 Task: Plan a weekend trip from Phoenix to the Grand Canyon.
Action: Mouse moved to (66, 32)
Screenshot: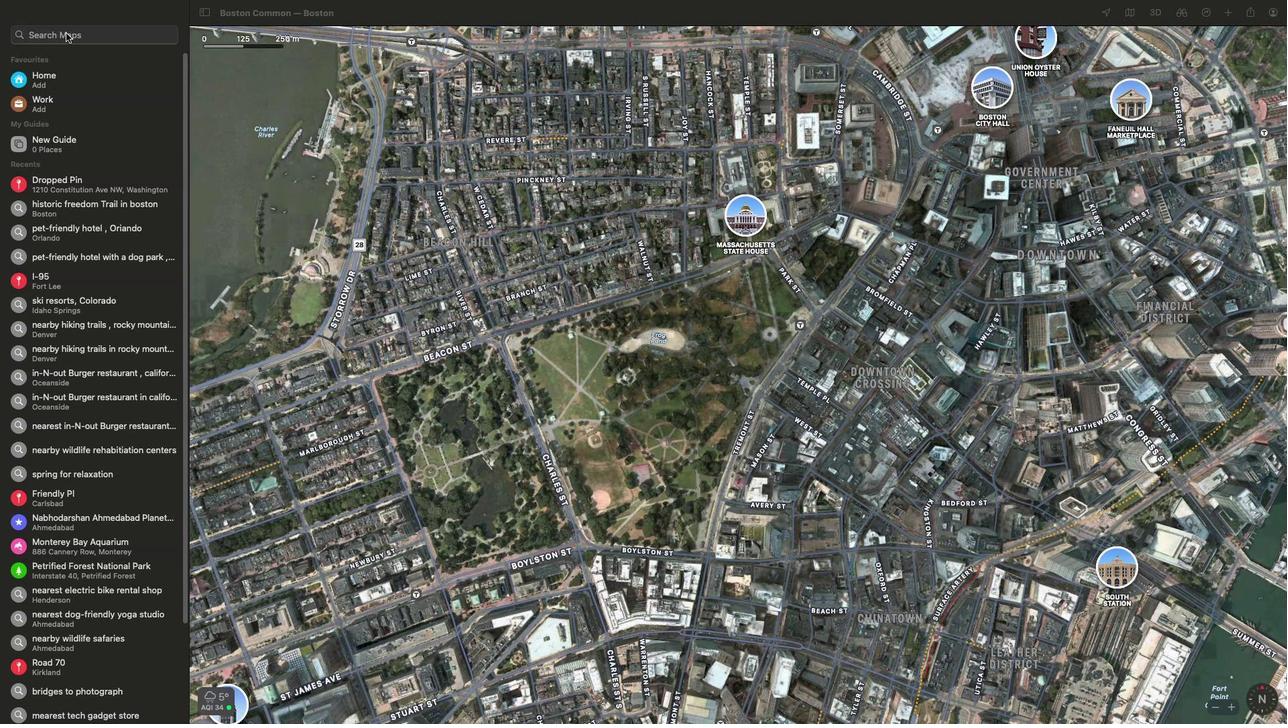 
Action: Mouse pressed left at (66, 32)
Screenshot: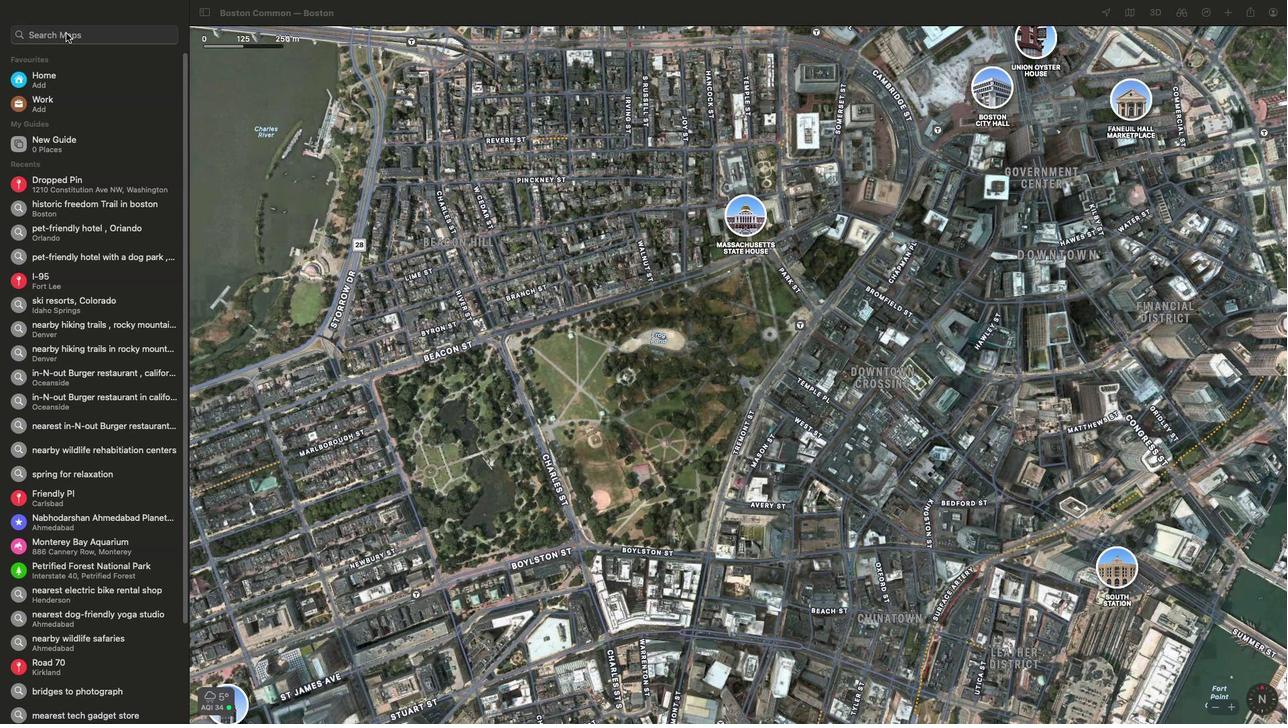 
Action: Key pressed 'g''r''a''n''d'Key.spaceKey.backspaceKey.backspaceKey.backspaceKey.backspaceKey.backspaceKey.backspaceKey.backspace
Screenshot: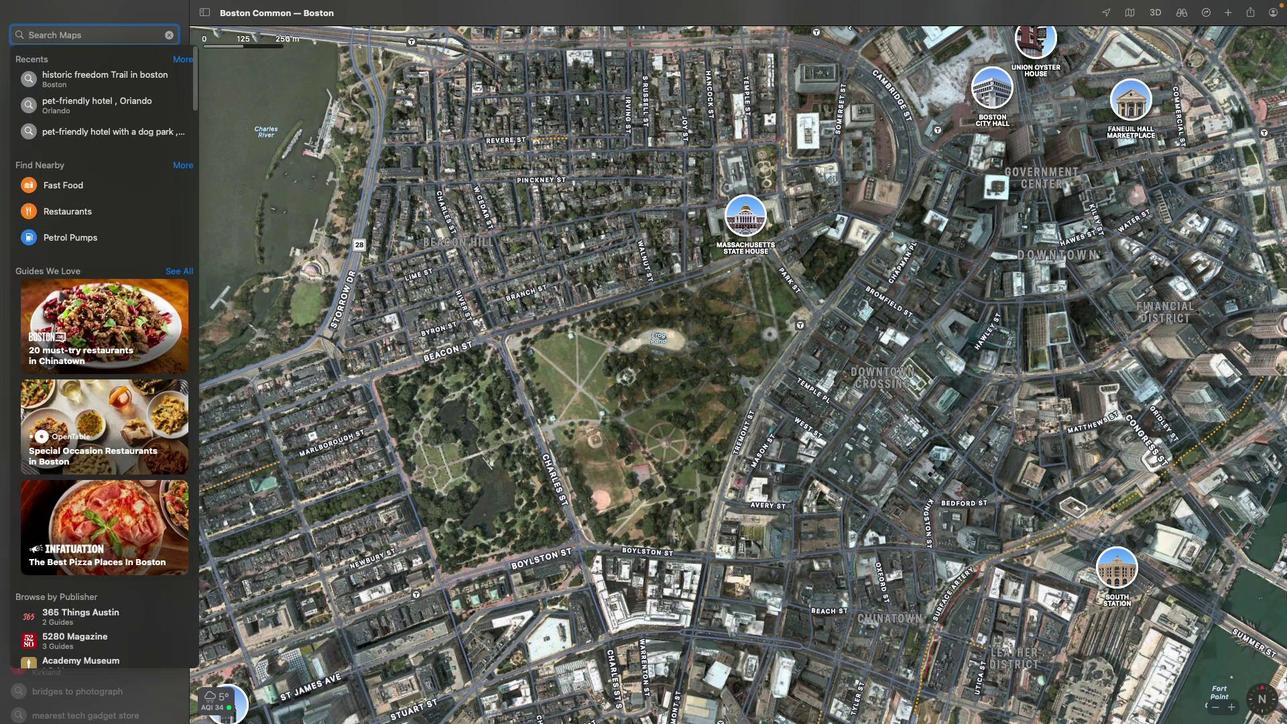 
Action: Mouse moved to (1212, 15)
Screenshot: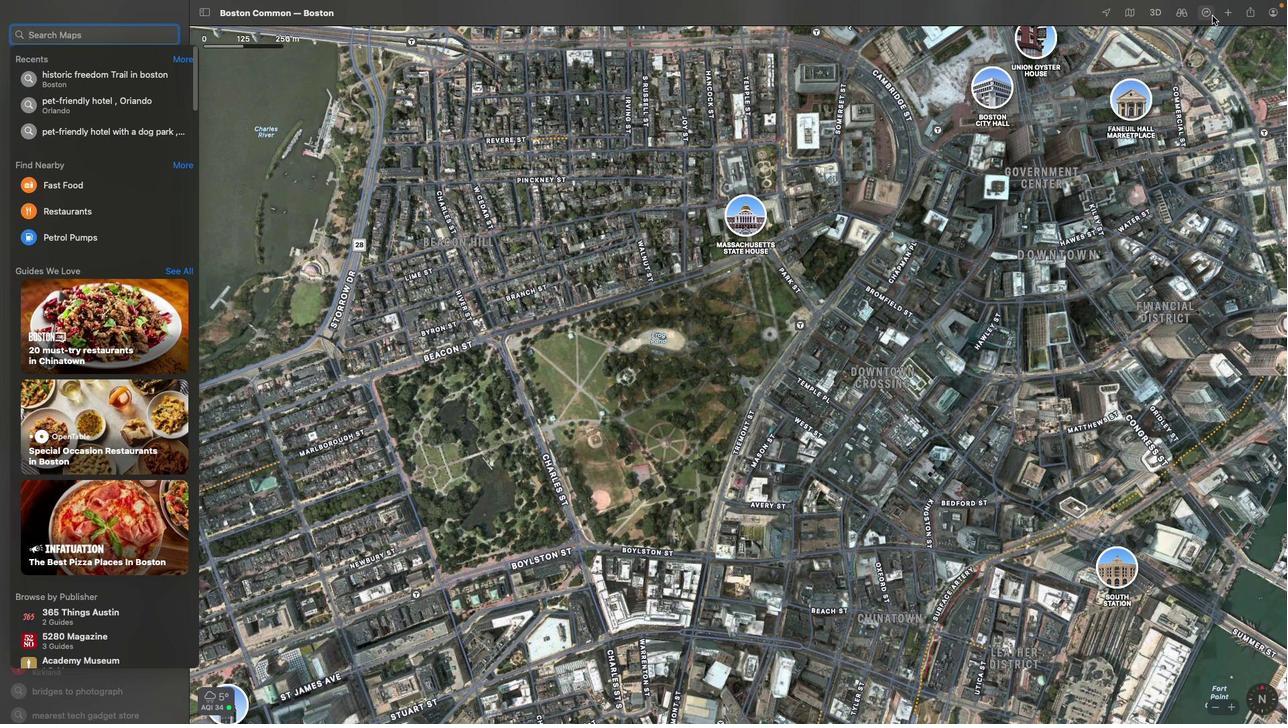 
Action: Mouse pressed left at (1212, 15)
Screenshot: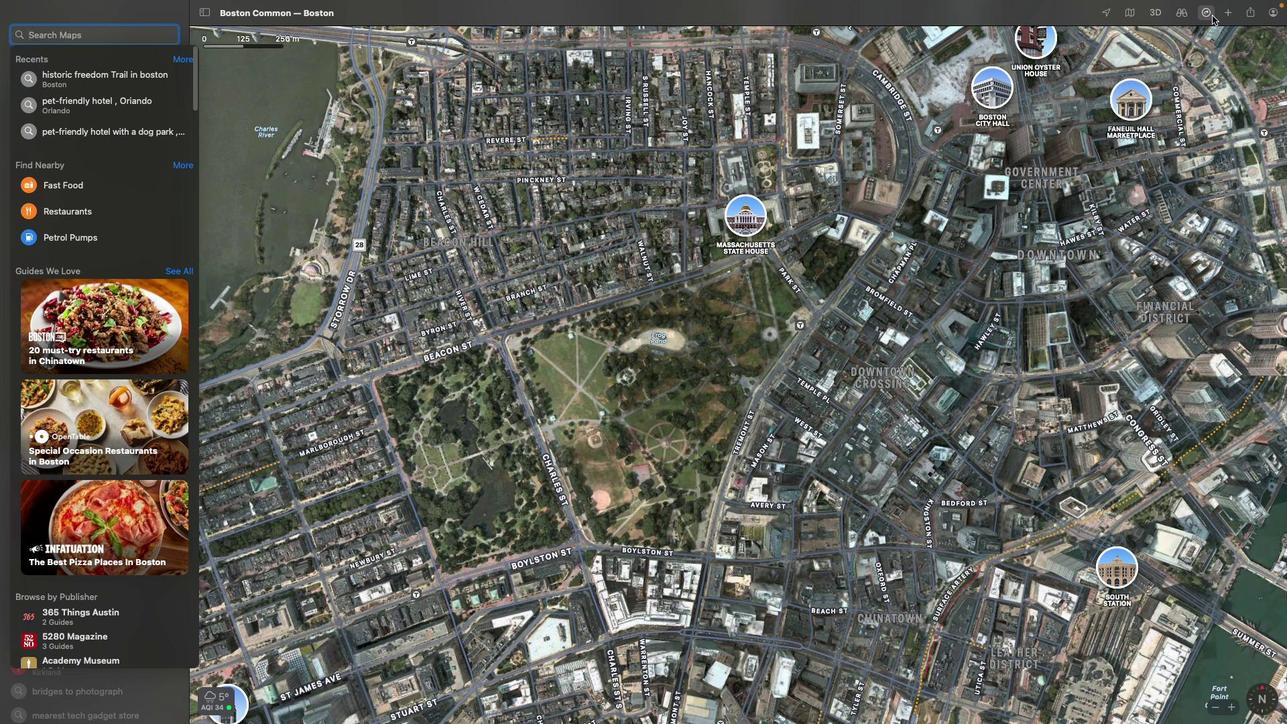
Action: Mouse moved to (1238, 85)
Screenshot: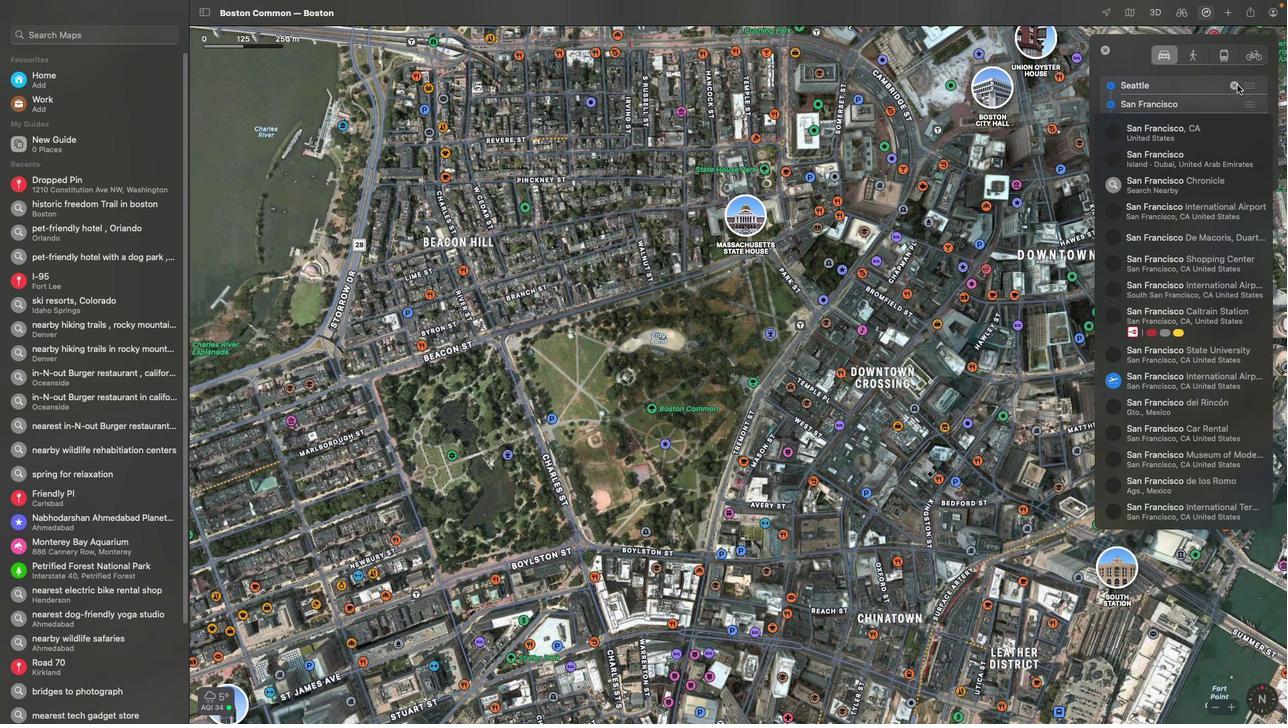 
Action: Mouse pressed left at (1238, 85)
Screenshot: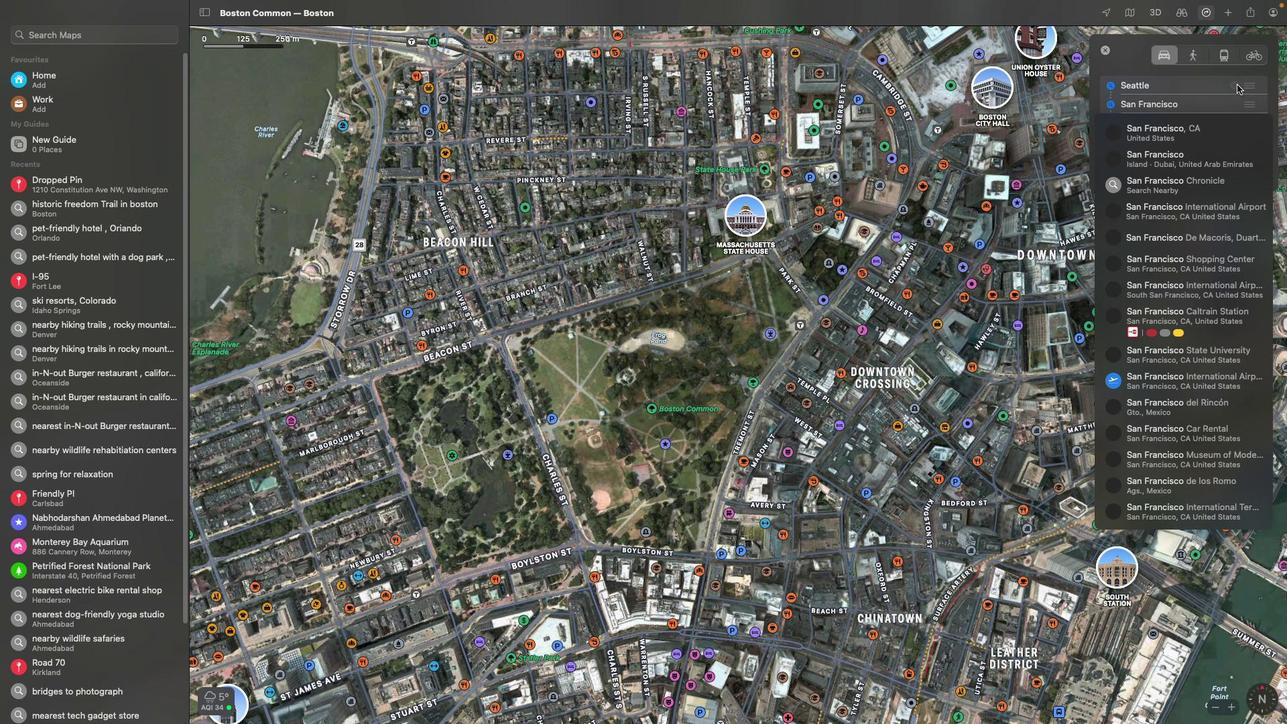 
Action: Mouse moved to (1197, 80)
Screenshot: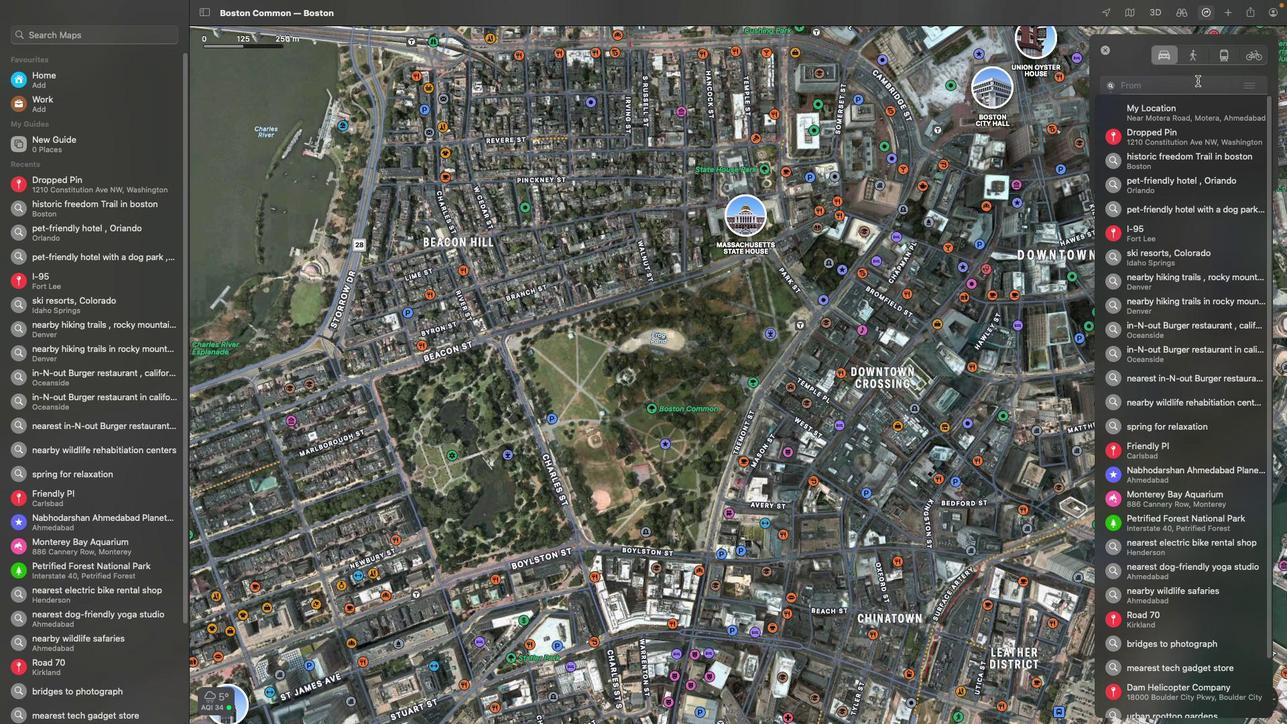 
Action: Mouse pressed left at (1197, 80)
Screenshot: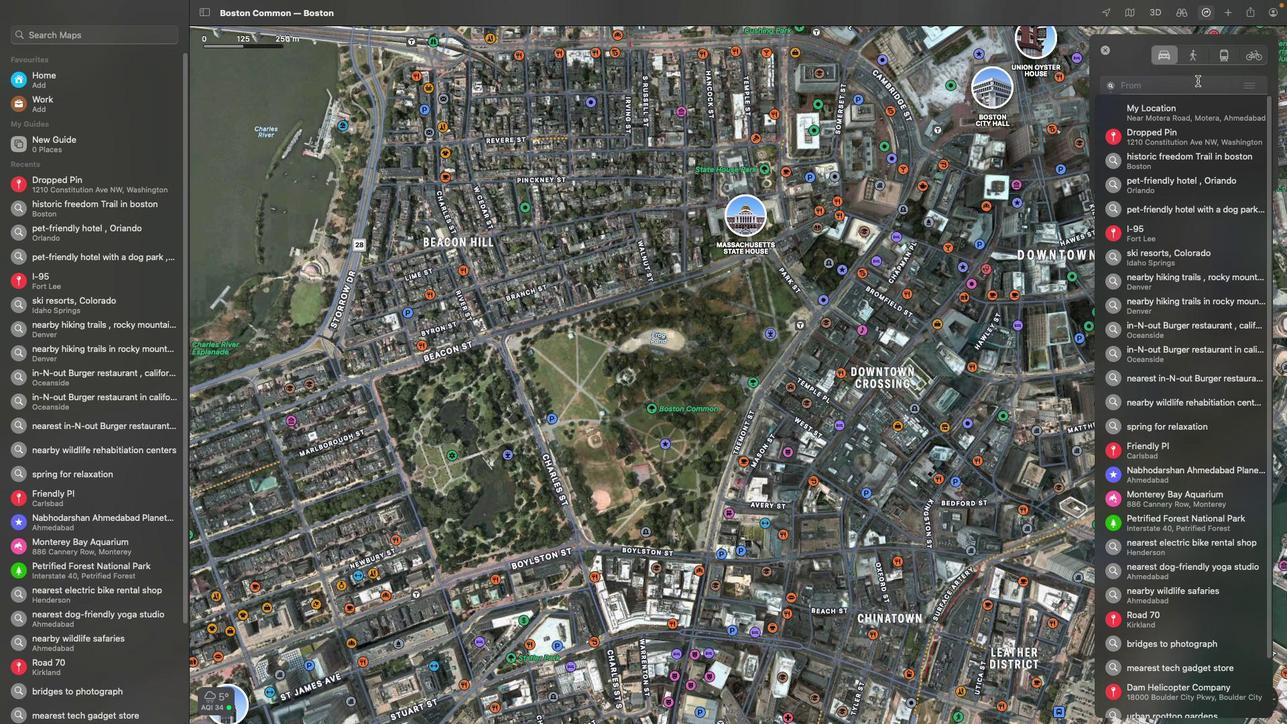 
Action: Mouse moved to (1177, 85)
Screenshot: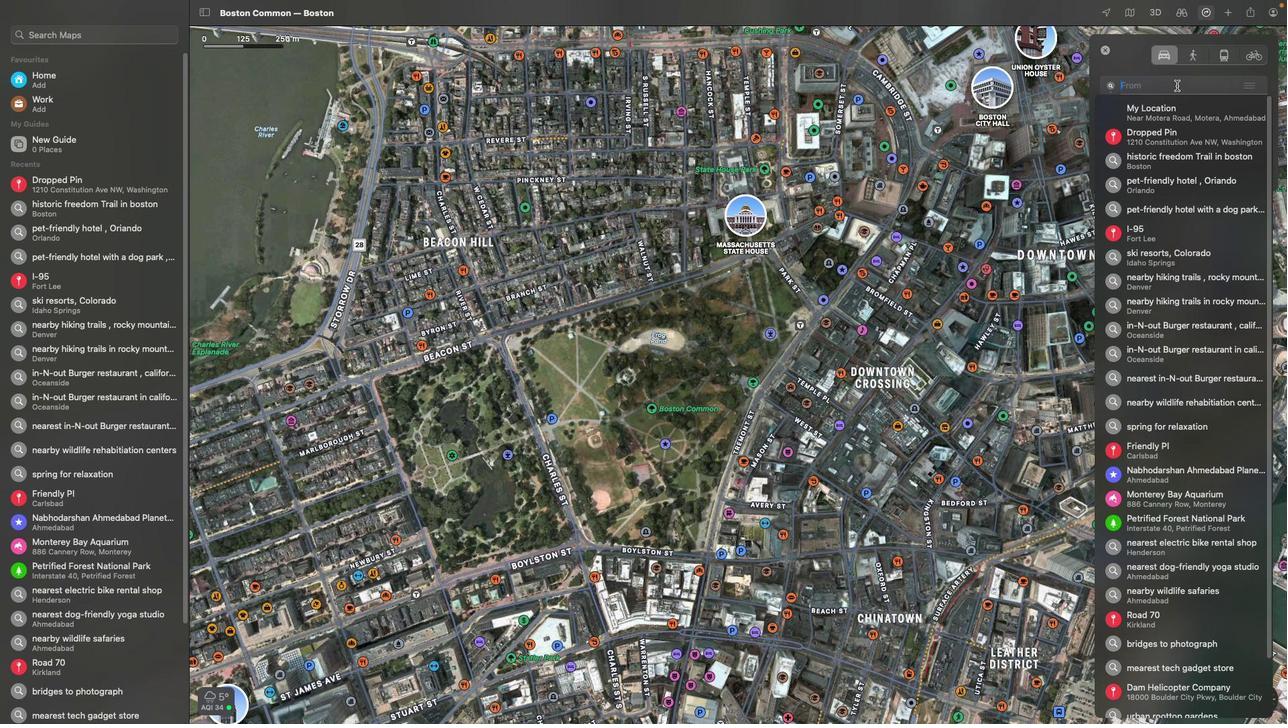 
Action: Key pressed Key.shift'P''h''o''e''n''i''x'Key.enter
Screenshot: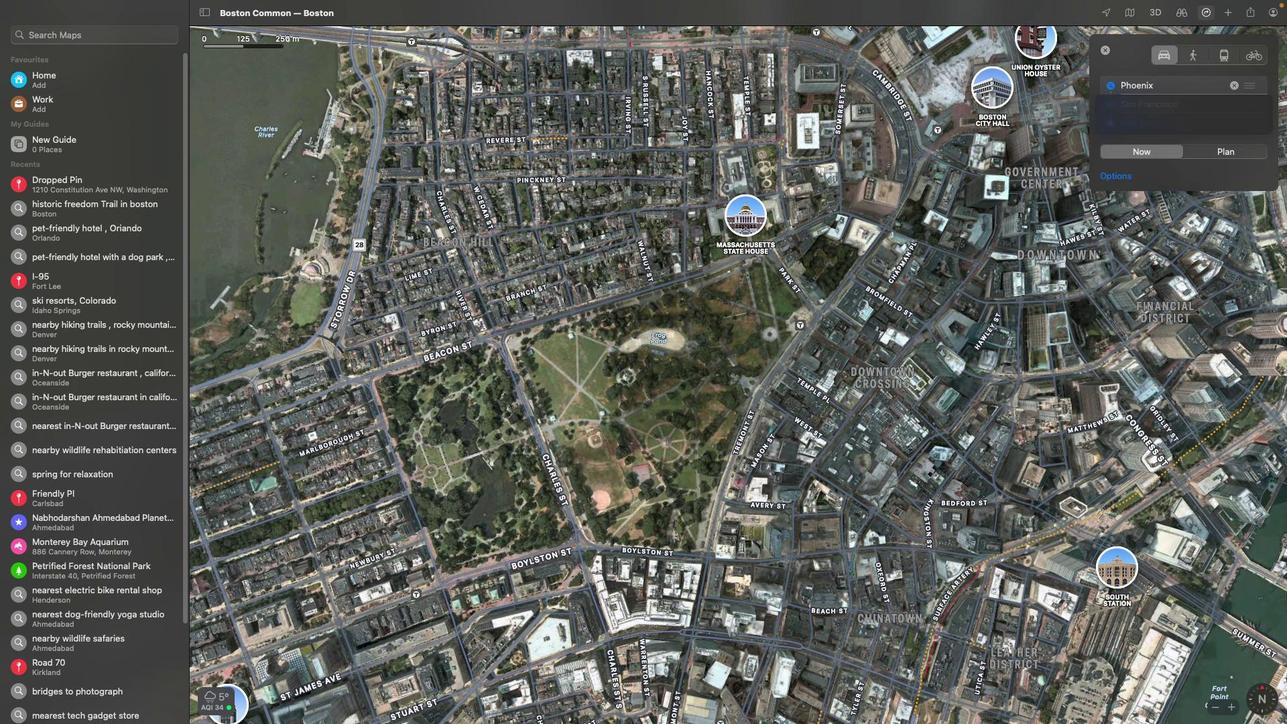 
Action: Mouse moved to (1234, 105)
Screenshot: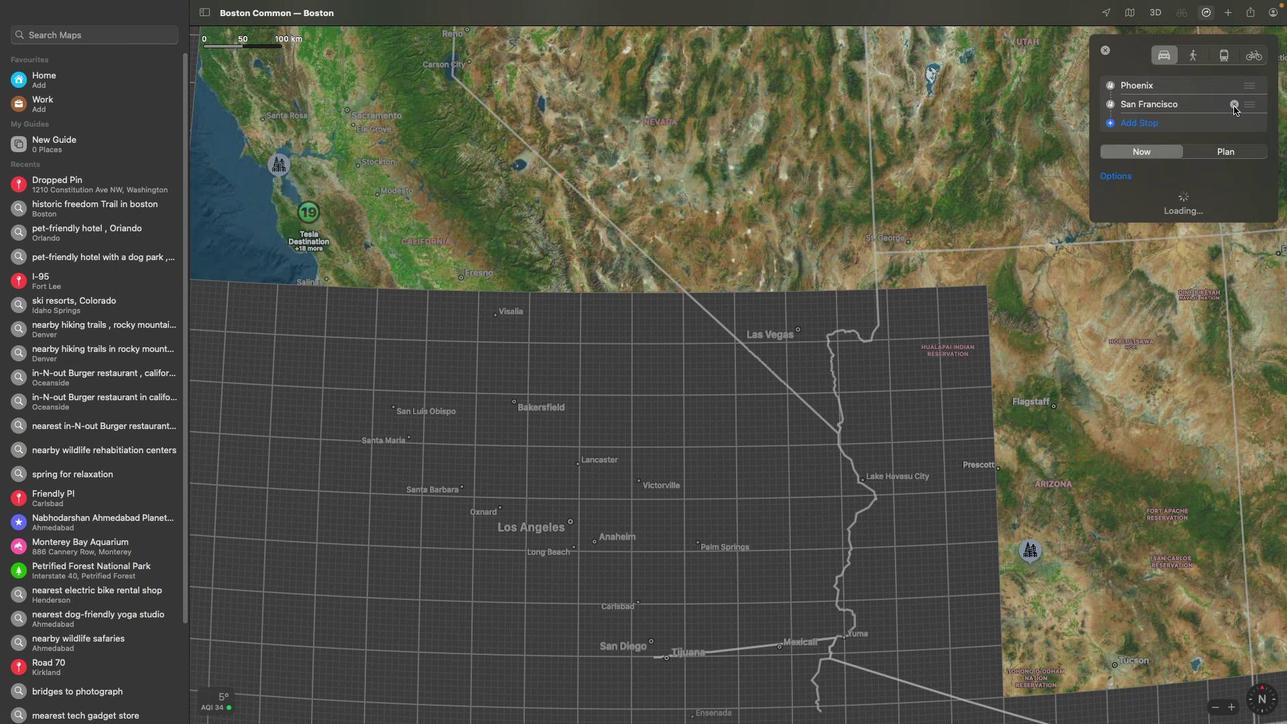 
Action: Mouse pressed left at (1234, 105)
Screenshot: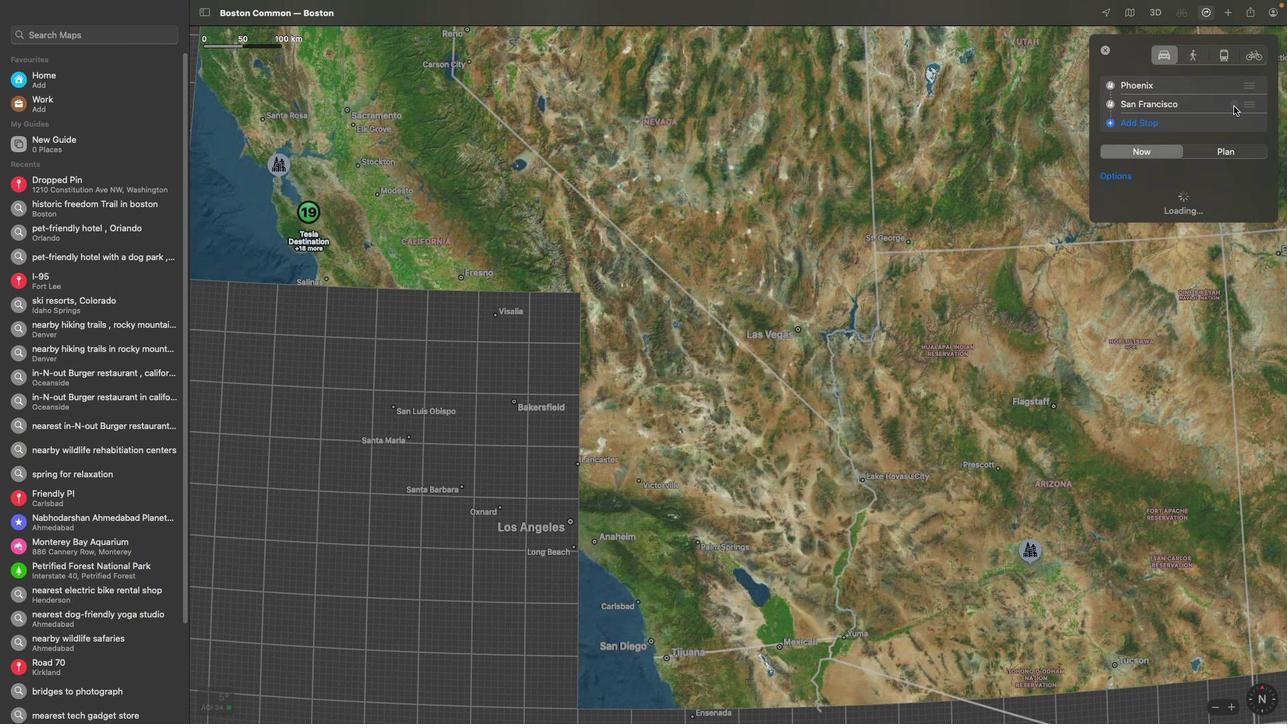 
Action: Mouse moved to (1181, 106)
Screenshot: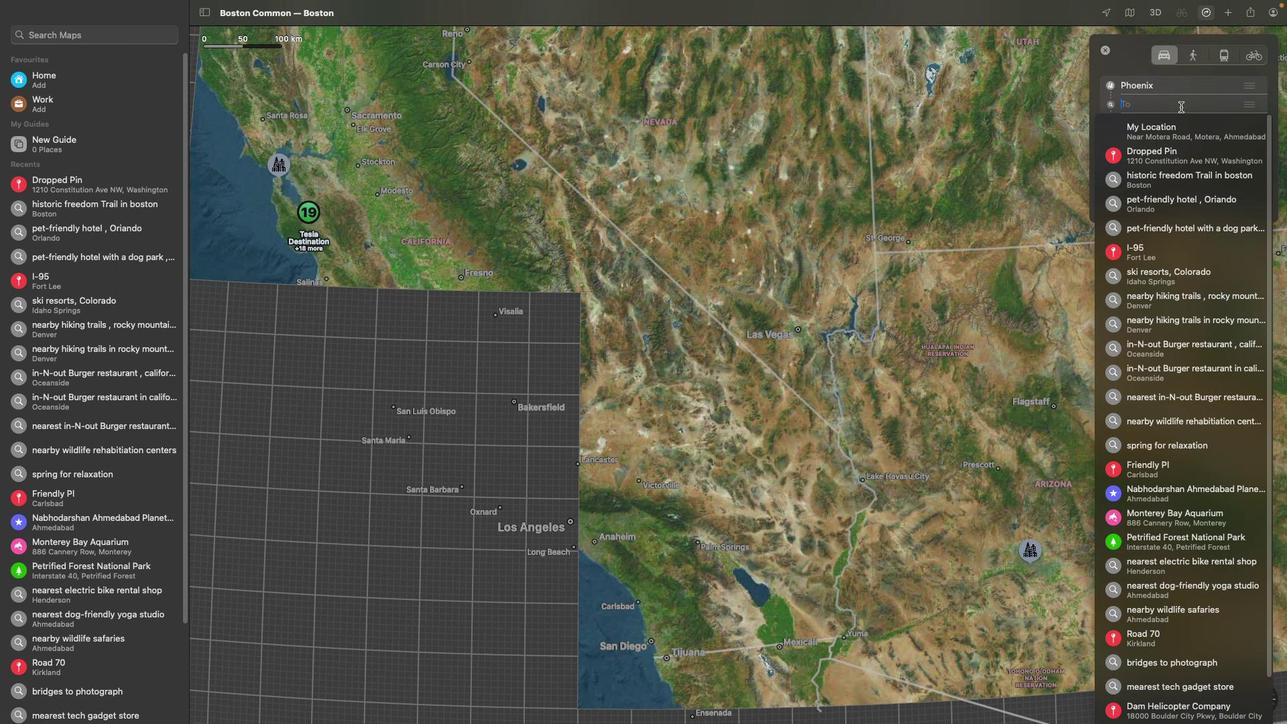 
Action: Mouse pressed left at (1181, 106)
Screenshot: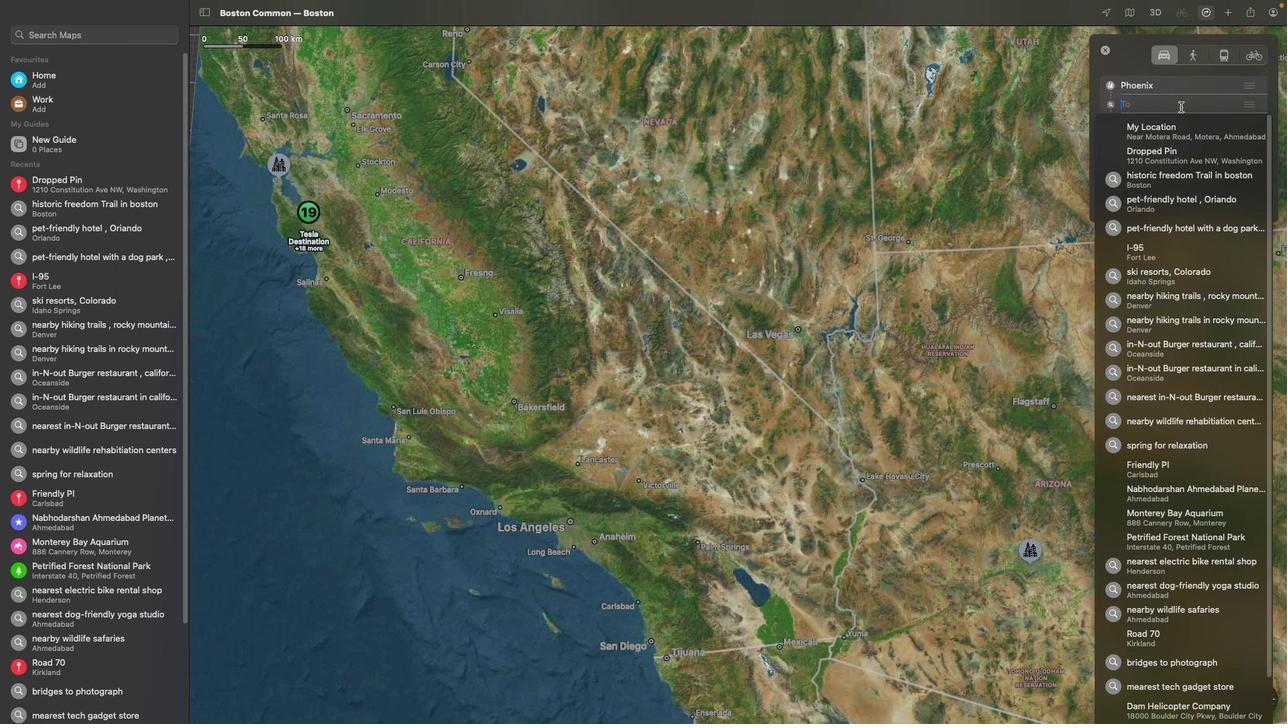 
Action: Key pressed Key.shift'G''r''a''n''d'Key.spaceKey.shift'C''a''n''y''o''n'Key.spaceKey.enter
Screenshot: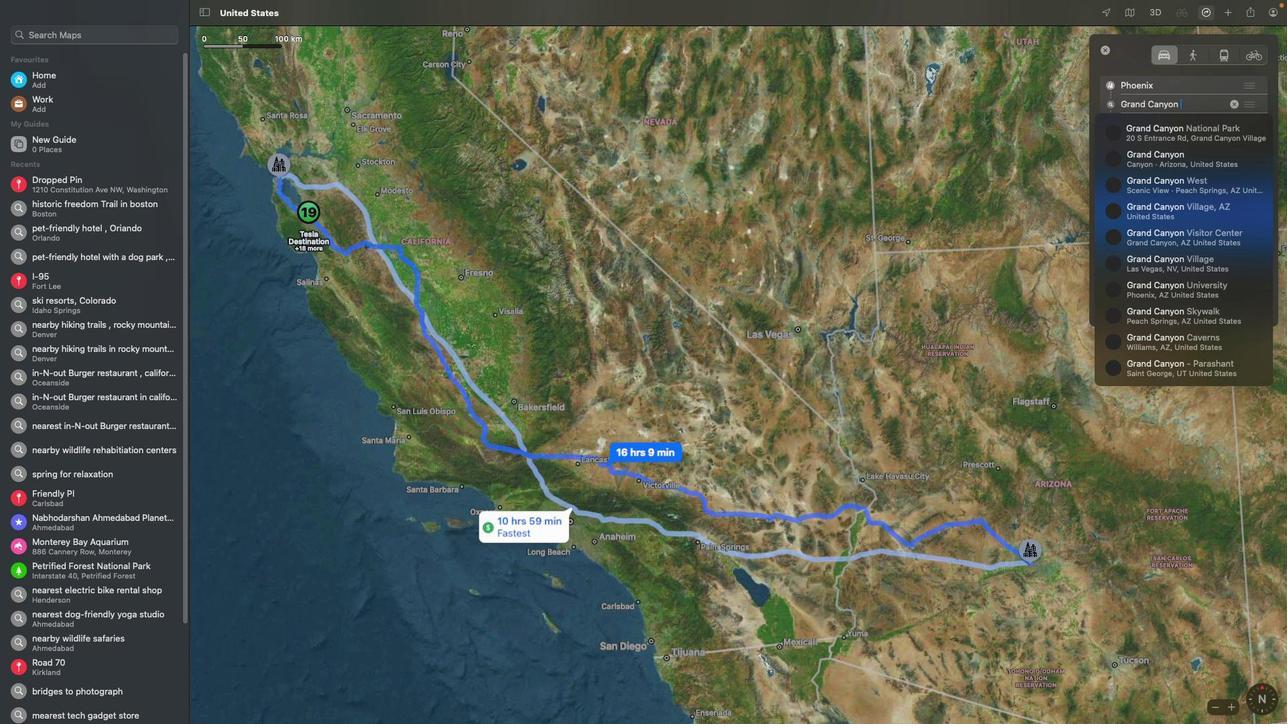 
Action: Mouse moved to (1214, 156)
Screenshot: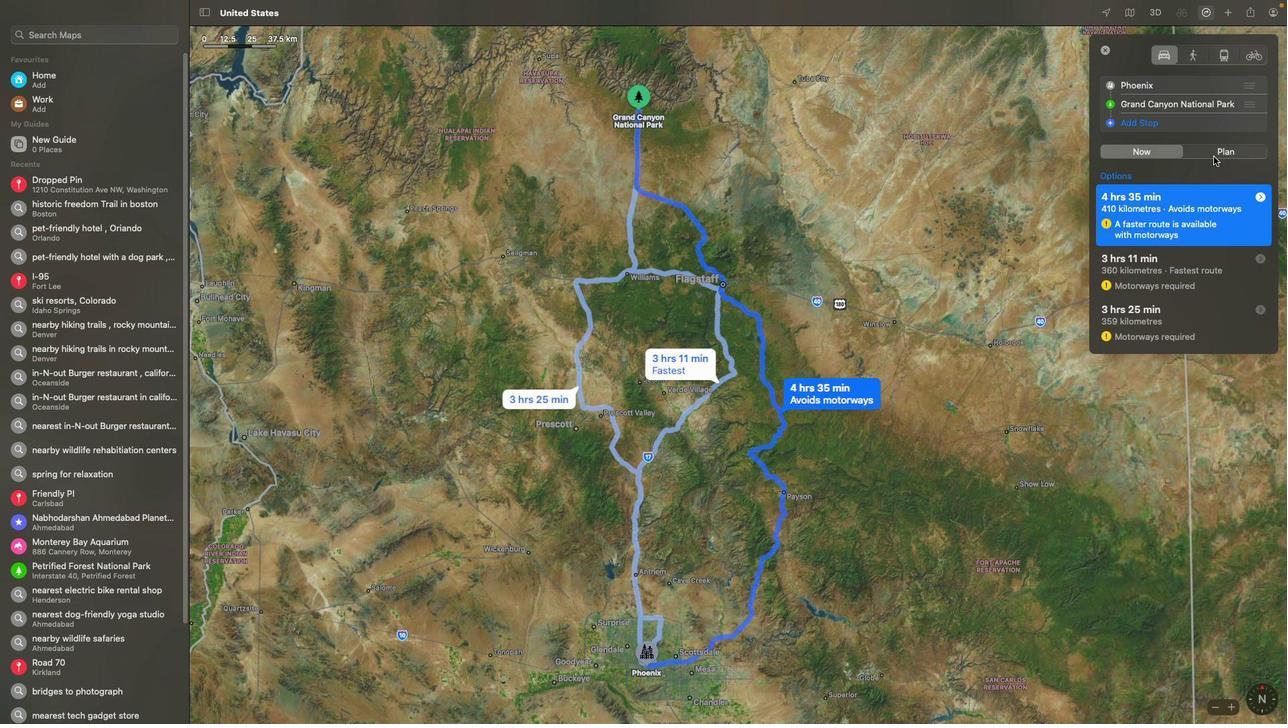 
Action: Mouse pressed left at (1214, 156)
Screenshot: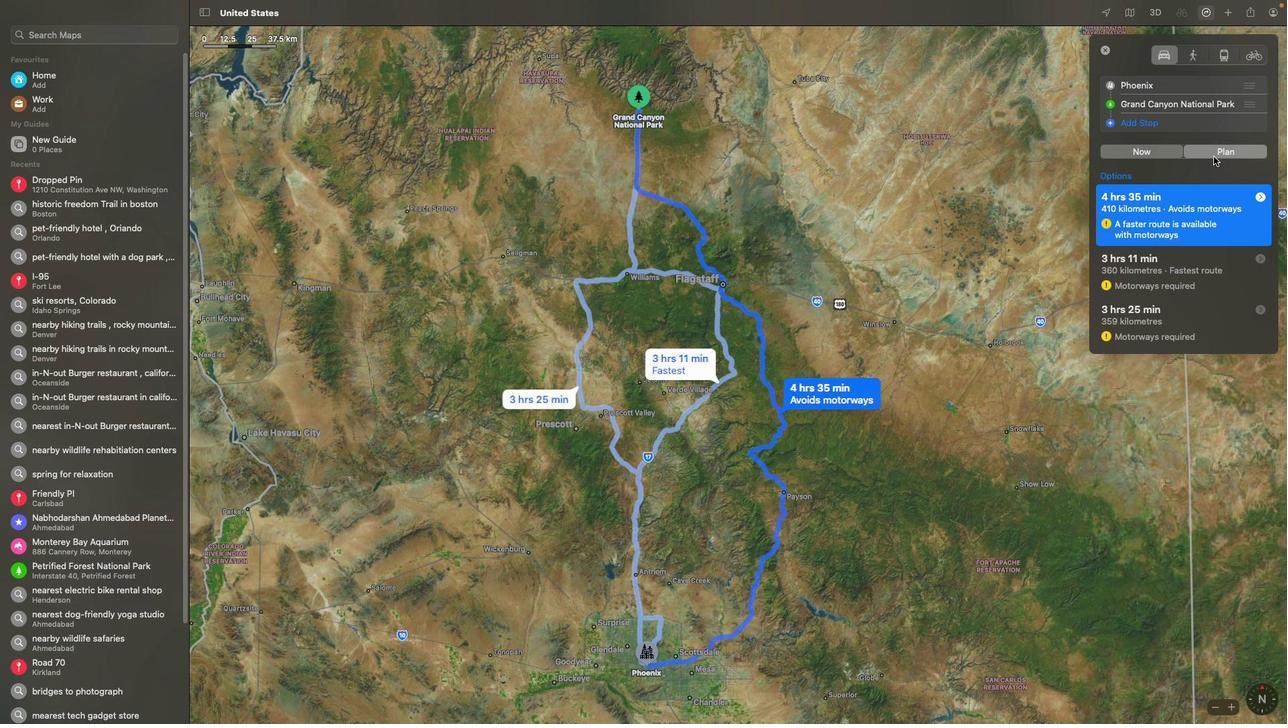 
Action: Mouse moved to (1109, 195)
Screenshot: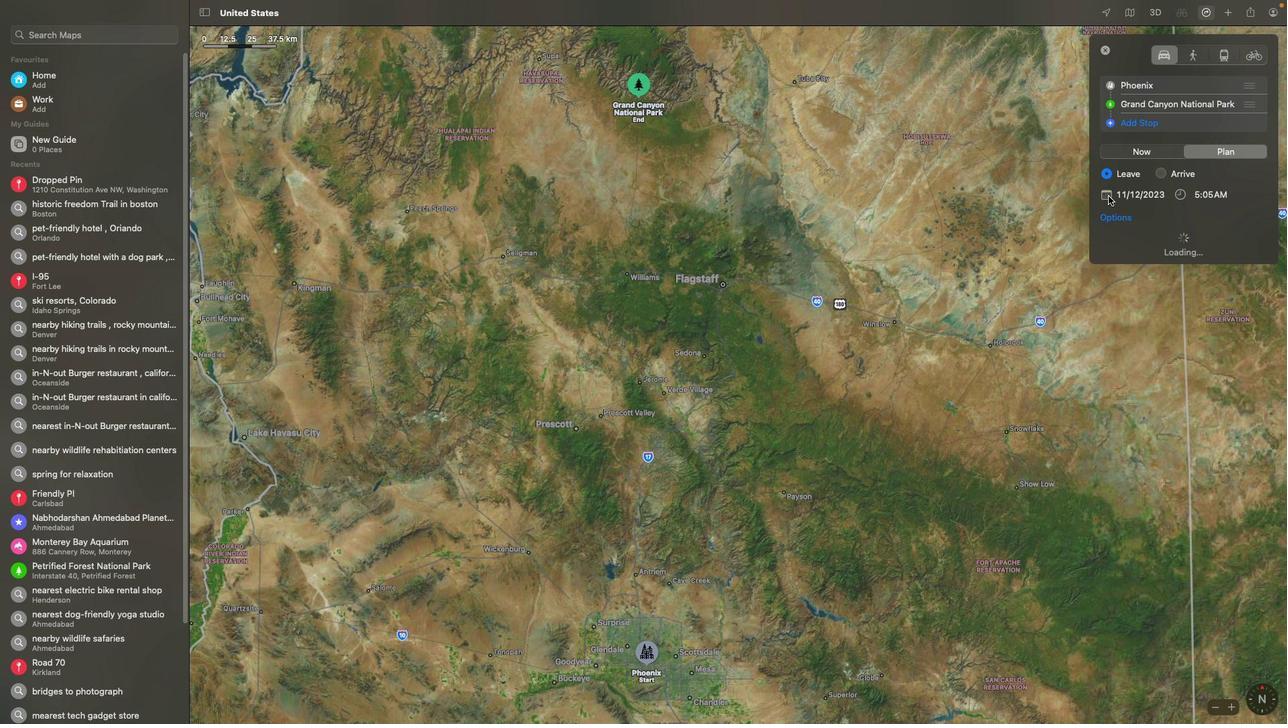 
Action: Mouse pressed left at (1109, 195)
Screenshot: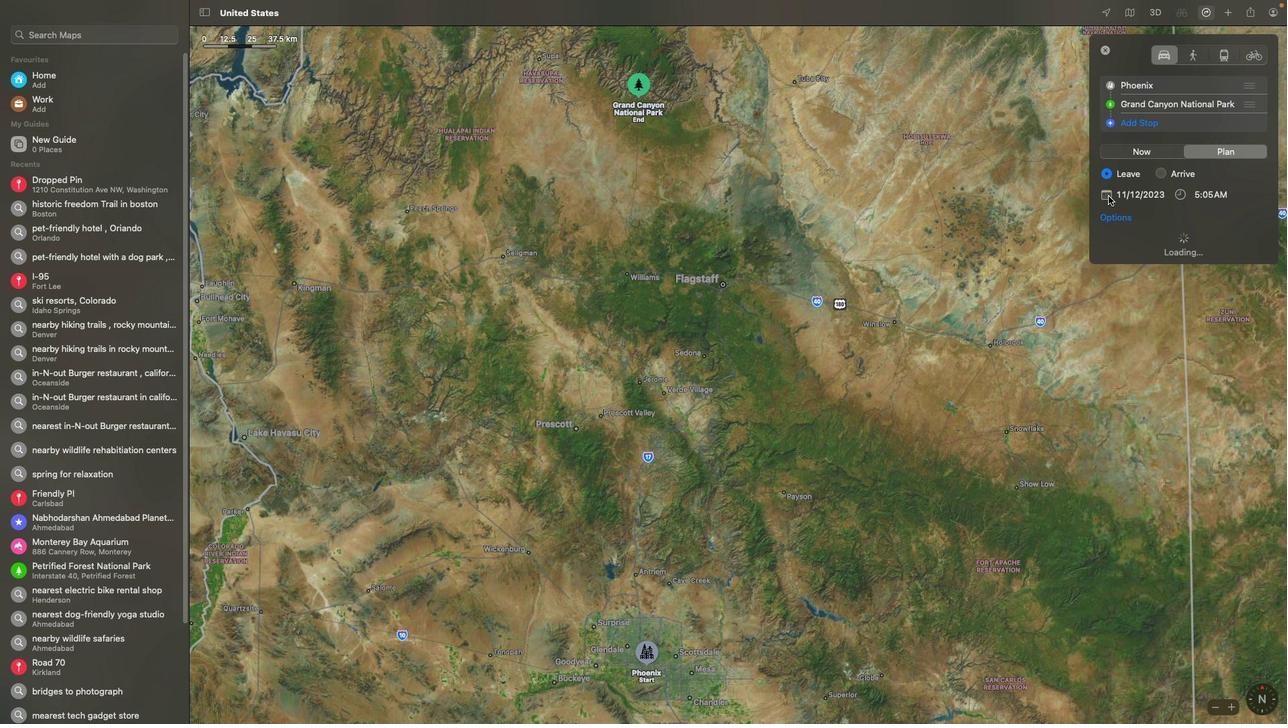 
Action: Mouse pressed left at (1109, 195)
Screenshot: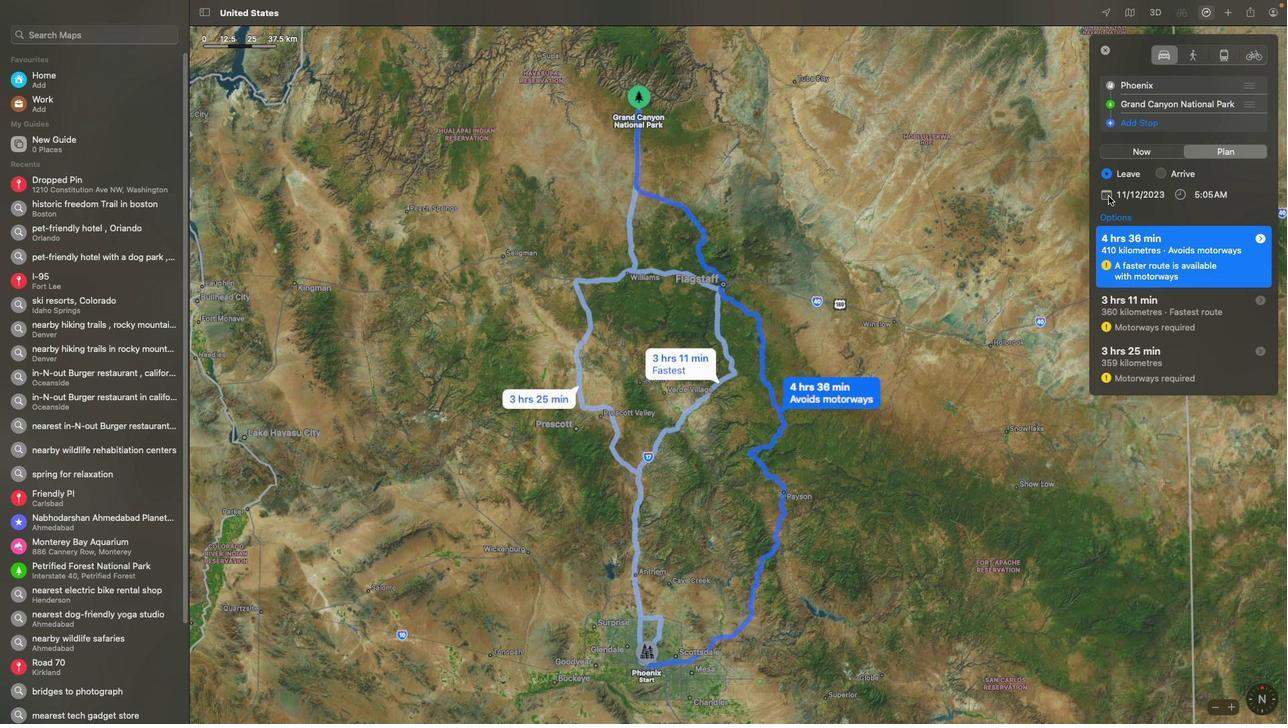 
Action: Mouse pressed left at (1109, 195)
Screenshot: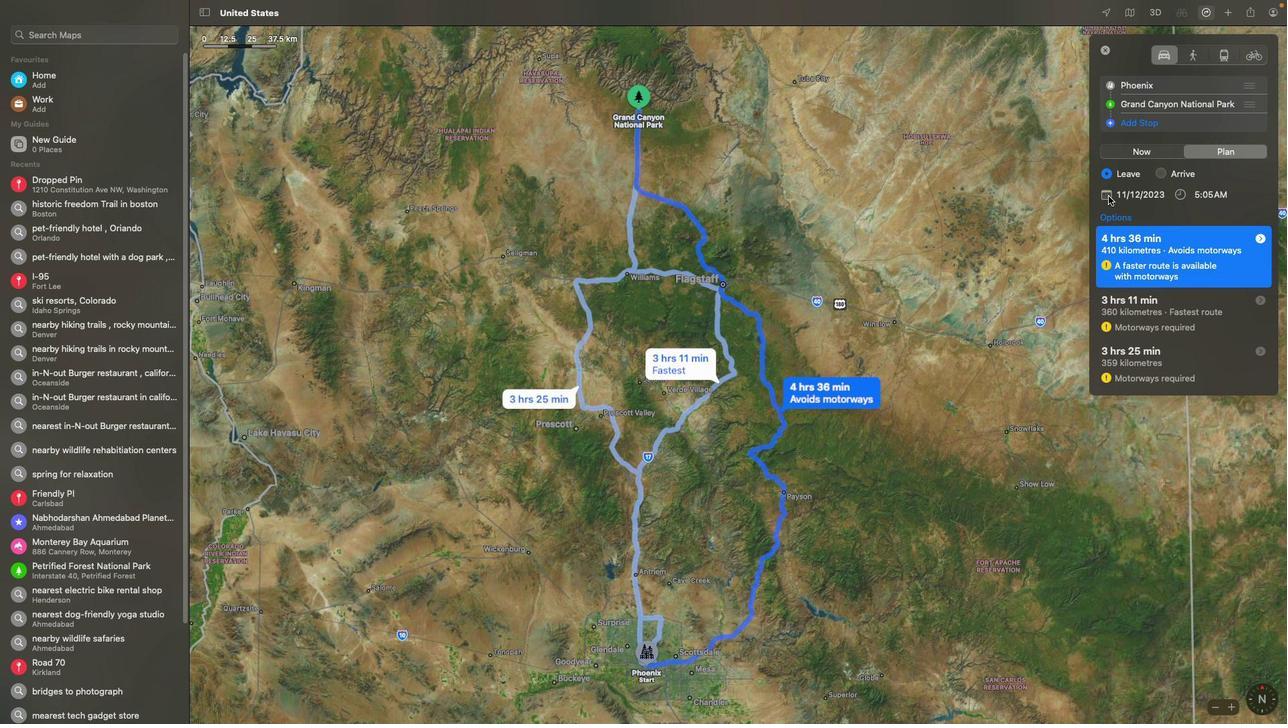 
Action: Mouse pressed left at (1109, 195)
Screenshot: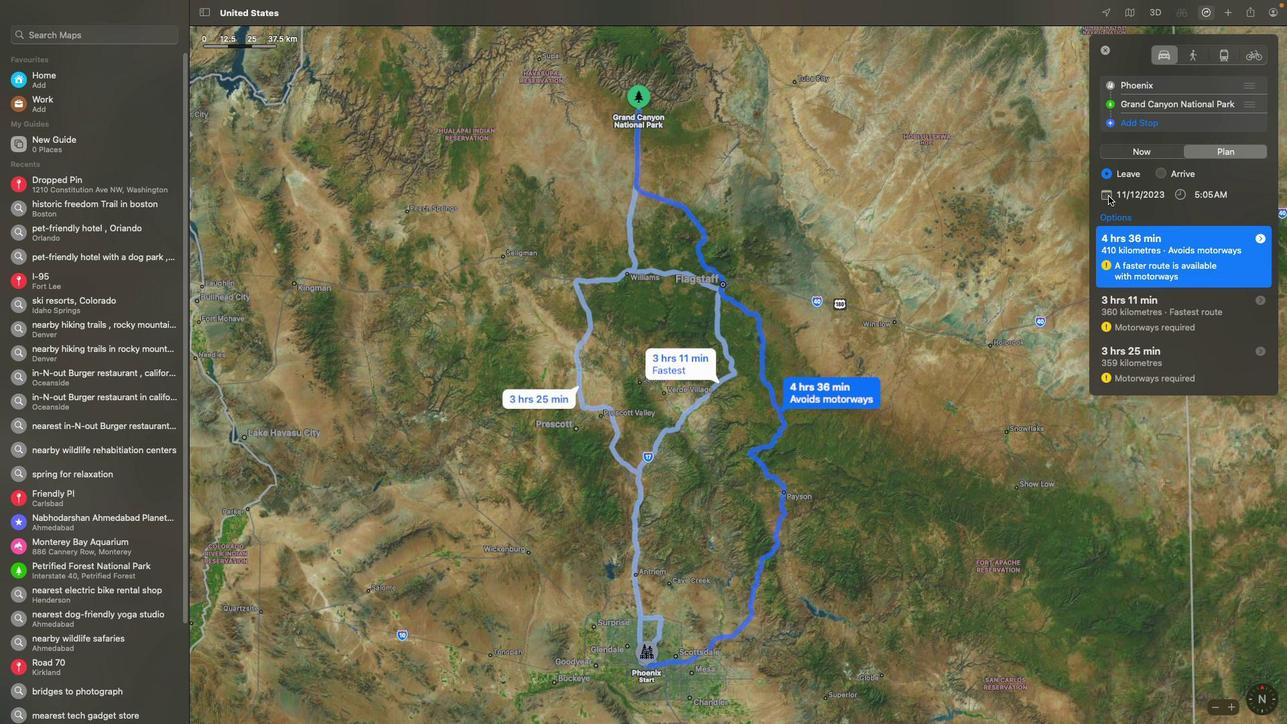 
Action: Mouse moved to (1139, 191)
Screenshot: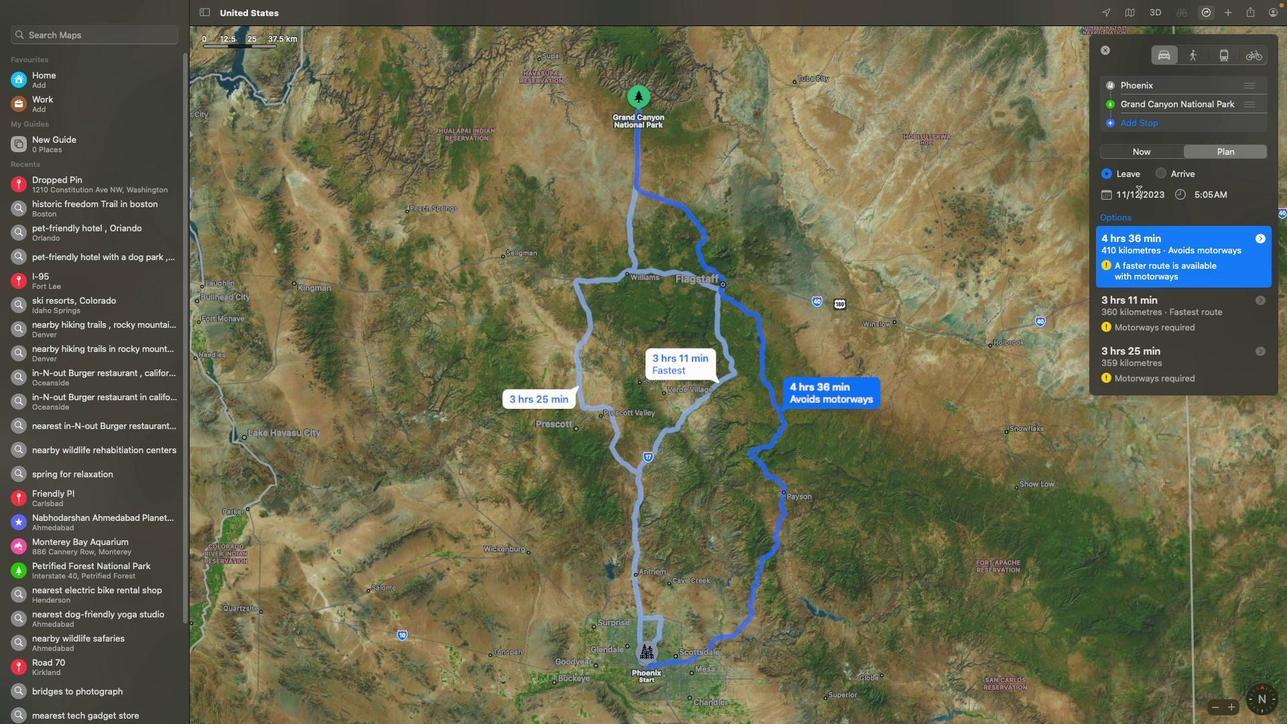 
Action: Mouse pressed left at (1139, 191)
Screenshot: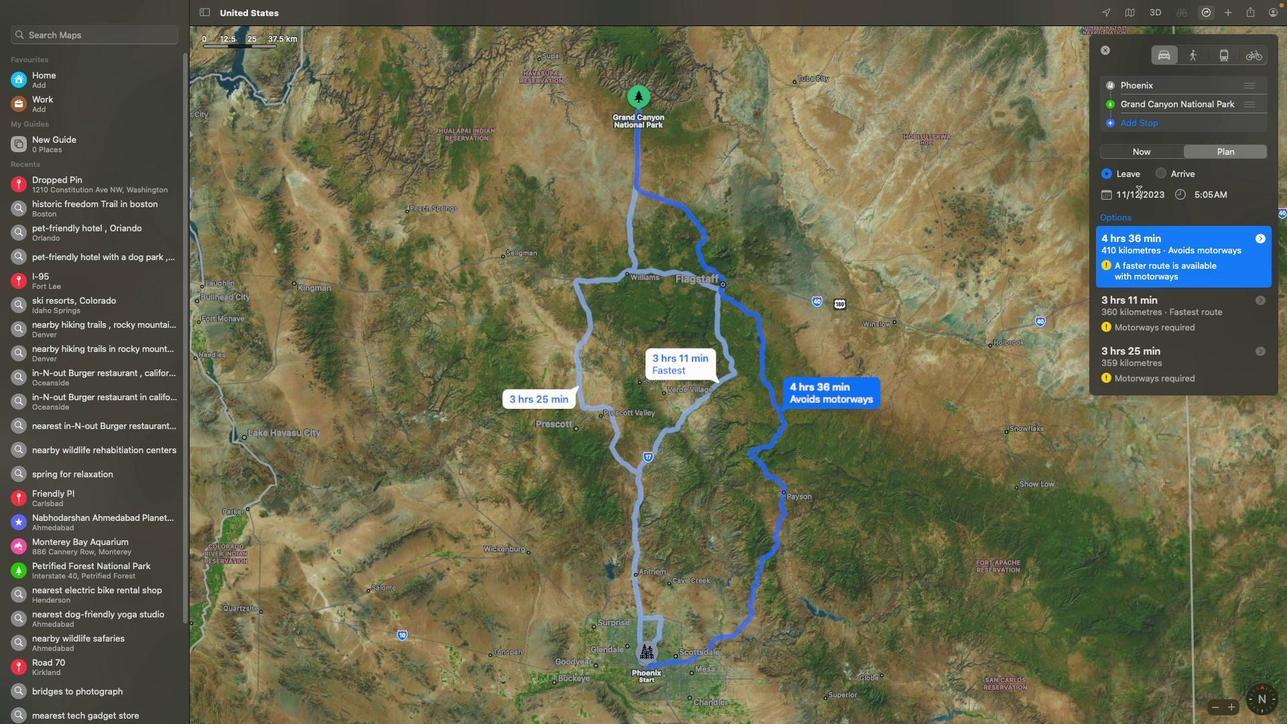 
Action: Mouse moved to (1199, 246)
Screenshot: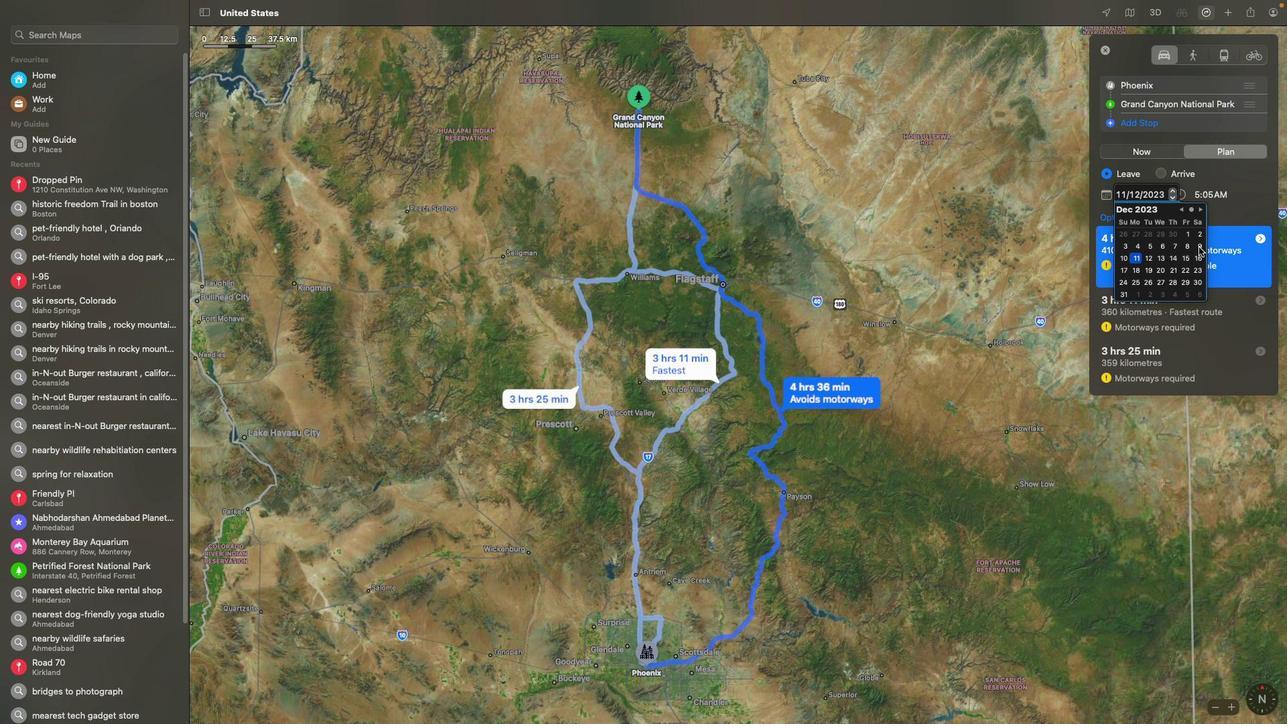 
Action: Mouse pressed left at (1199, 246)
Screenshot: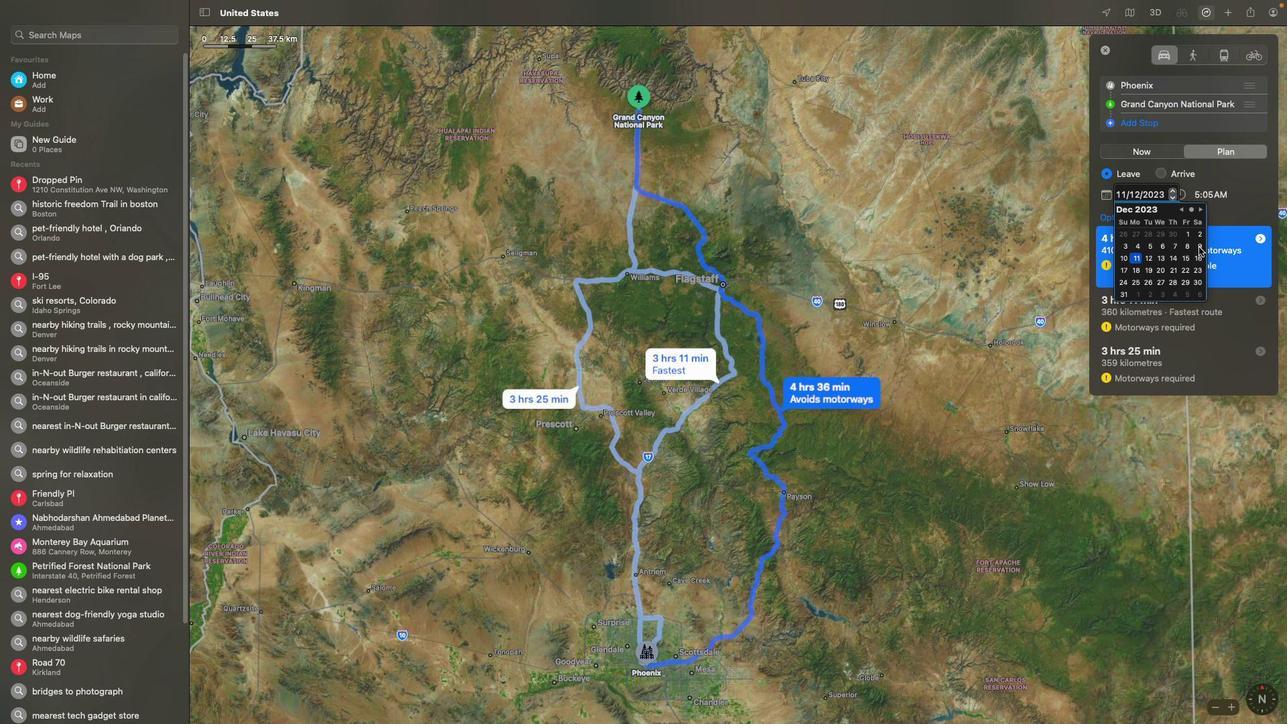 
Action: Mouse moved to (1214, 209)
Screenshot: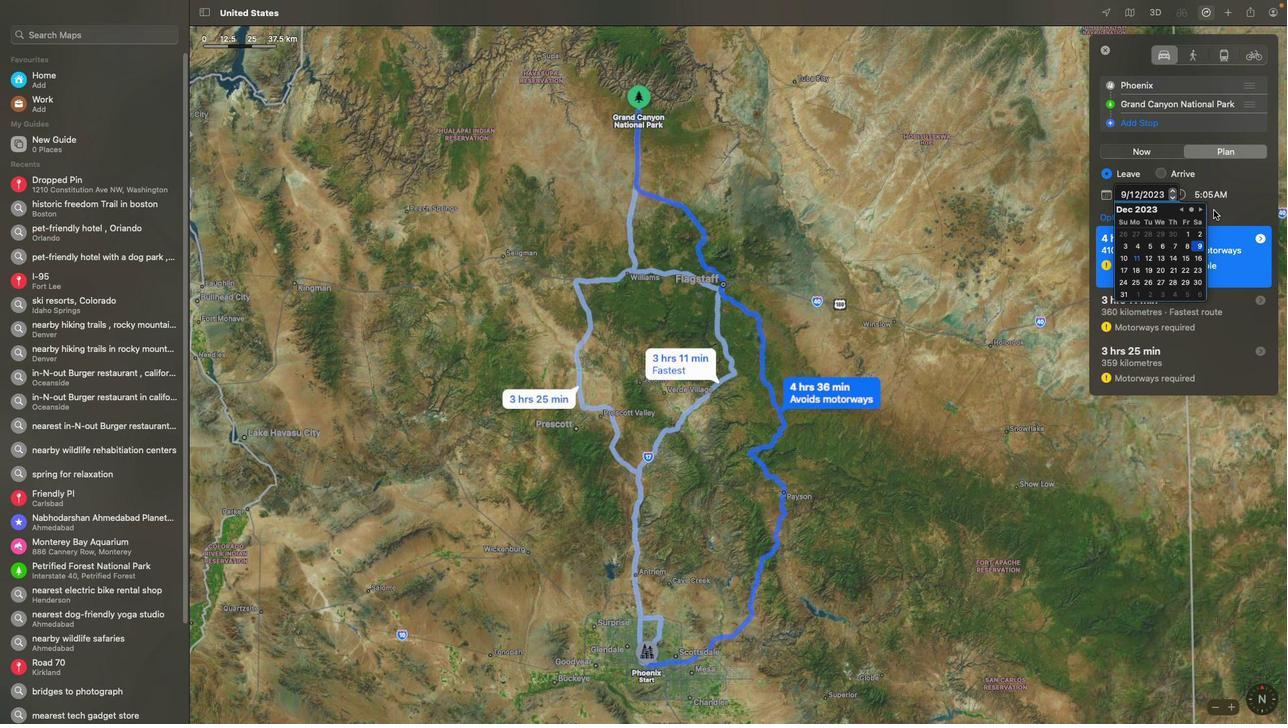 
Action: Mouse pressed left at (1214, 209)
Screenshot: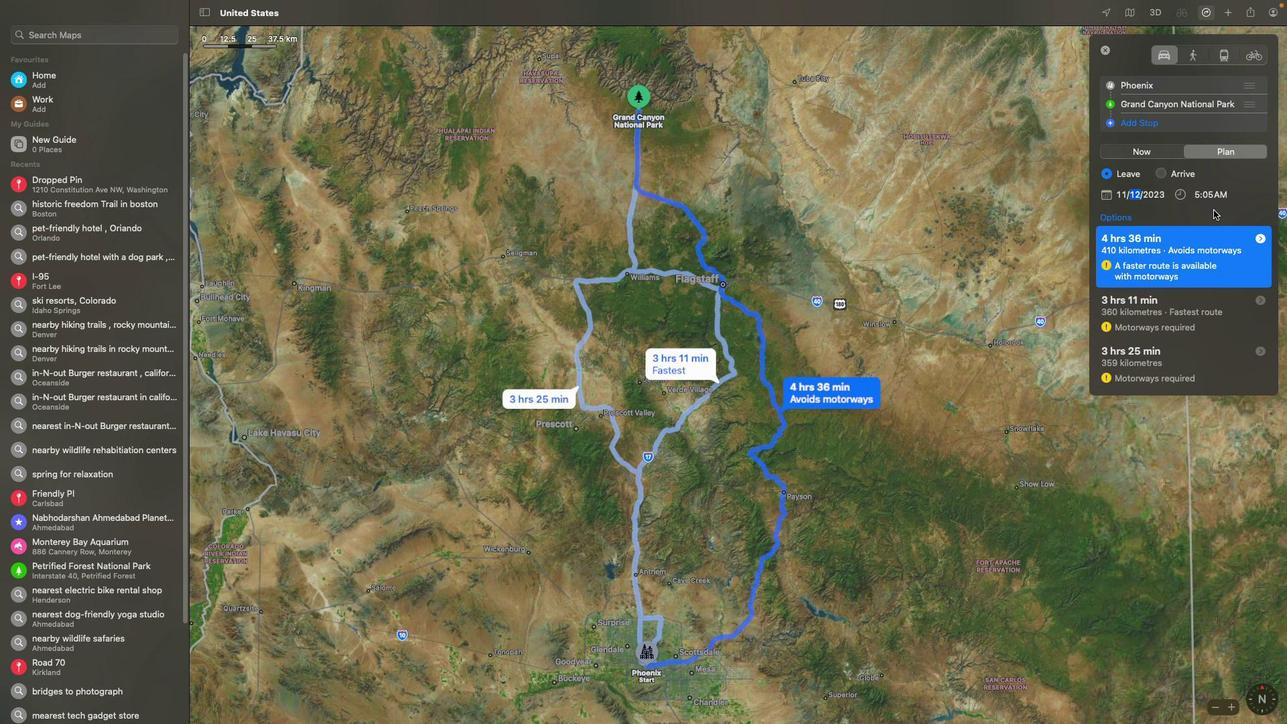 
Action: Mouse moved to (1164, 174)
Screenshot: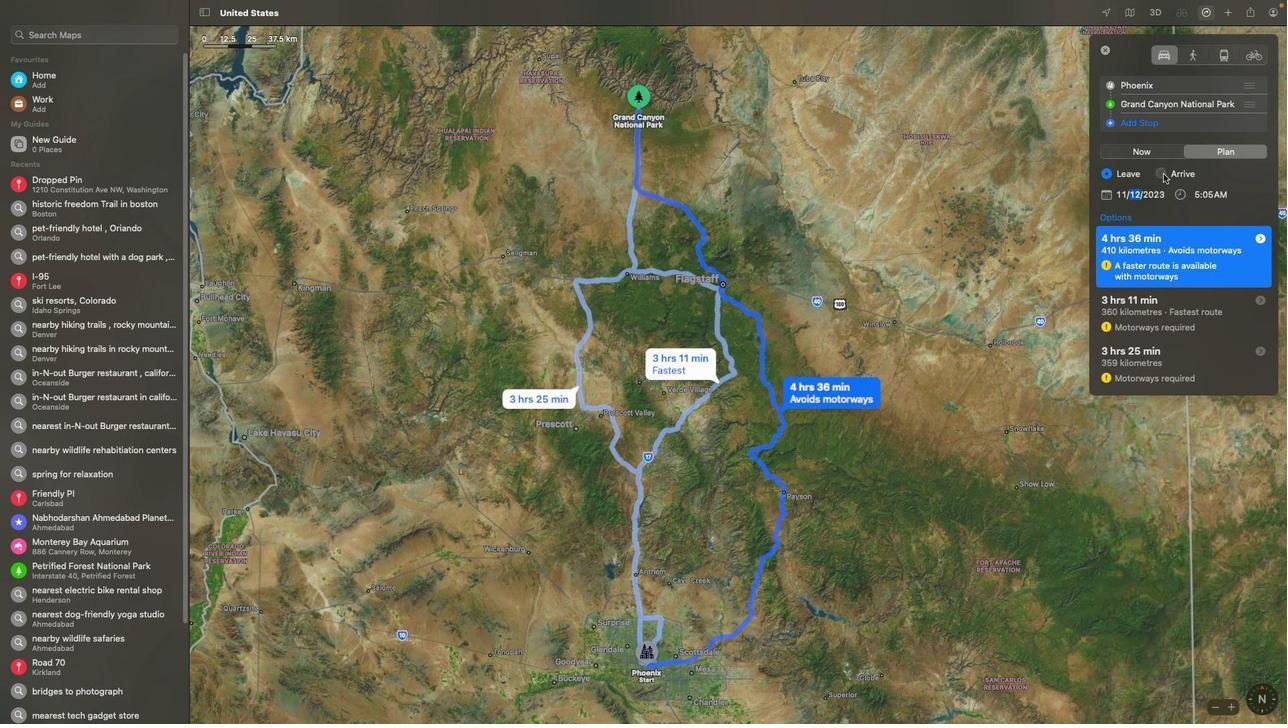 
Action: Mouse pressed left at (1164, 174)
Screenshot: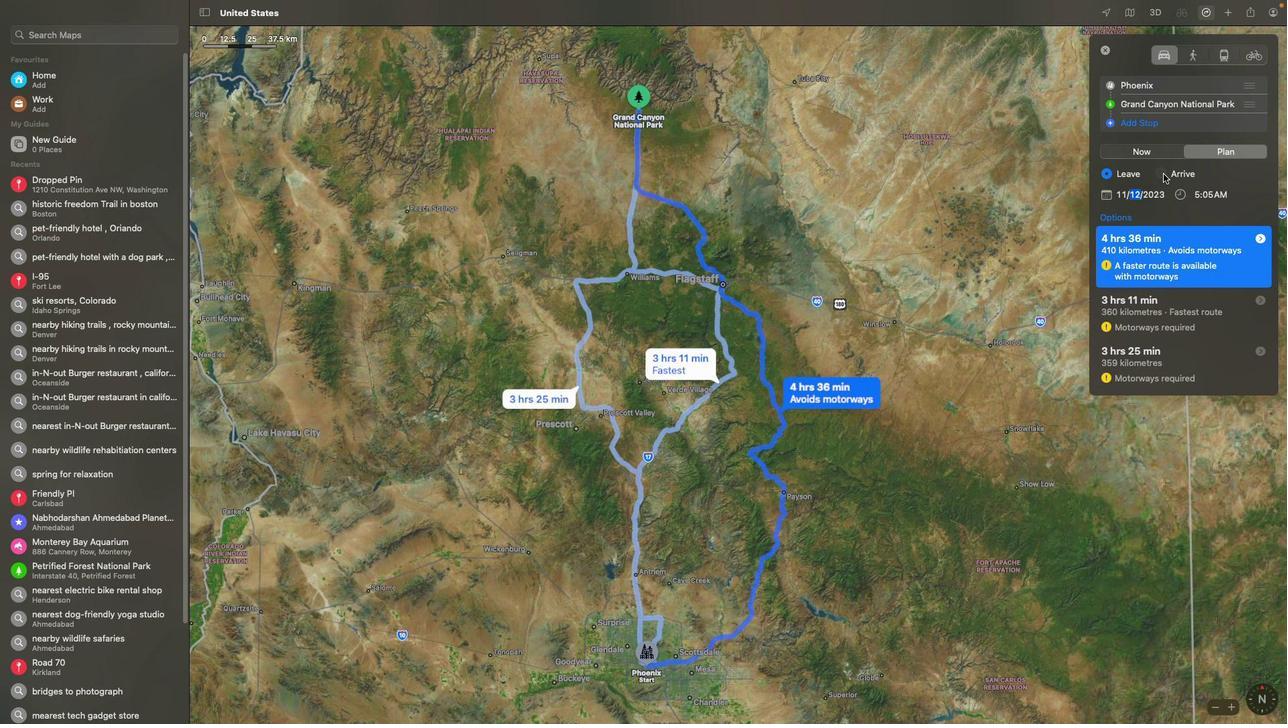 
Action: Mouse moved to (1110, 195)
Screenshot: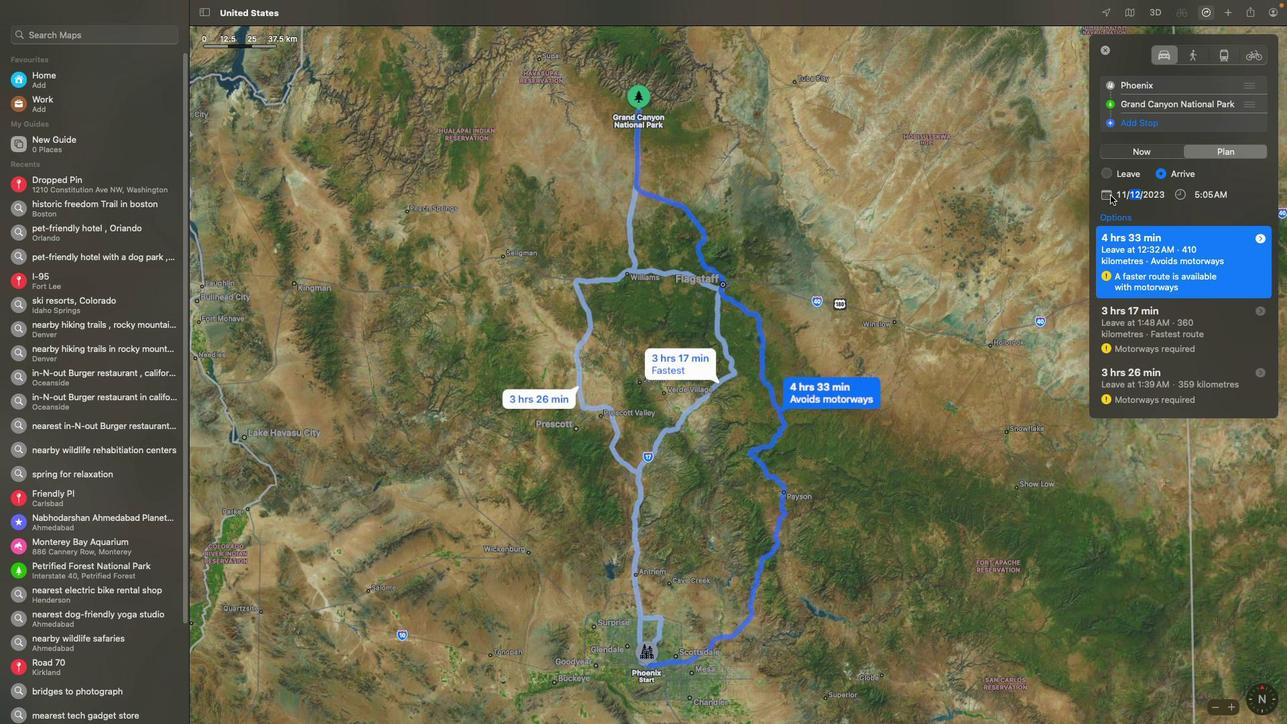 
Action: Mouse pressed left at (1110, 195)
Screenshot: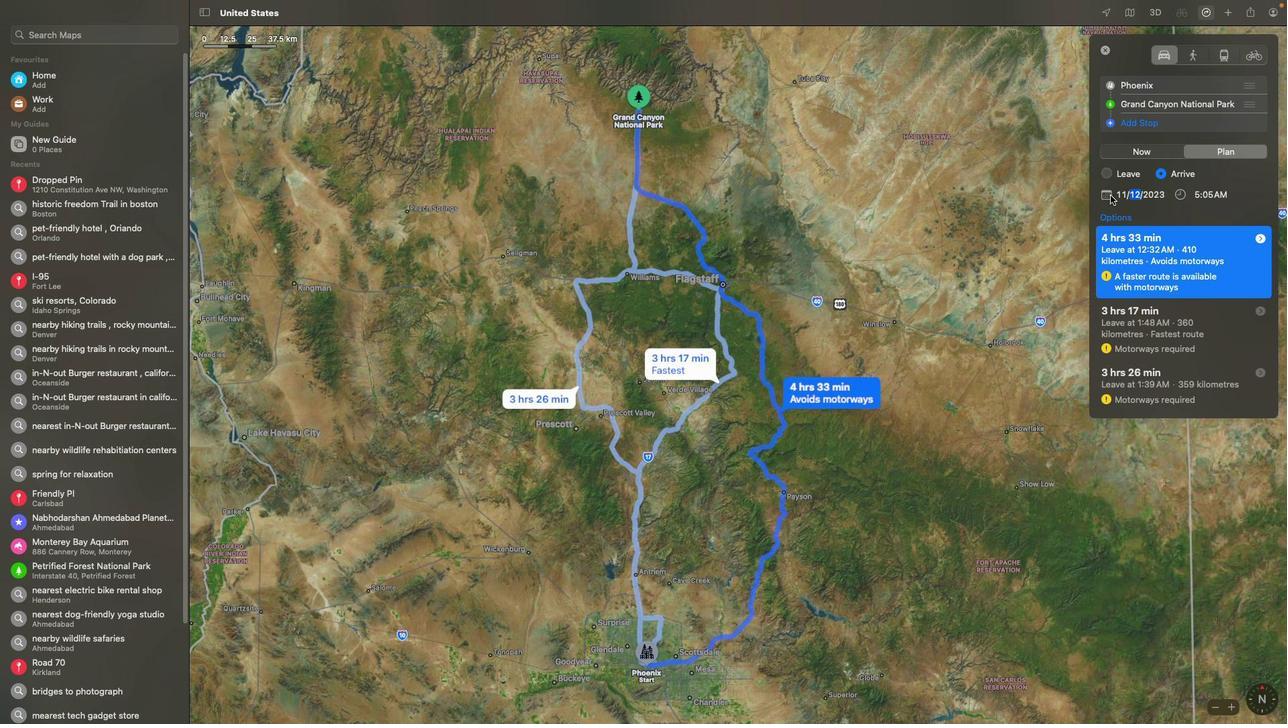 
Action: Mouse moved to (1131, 195)
Screenshot: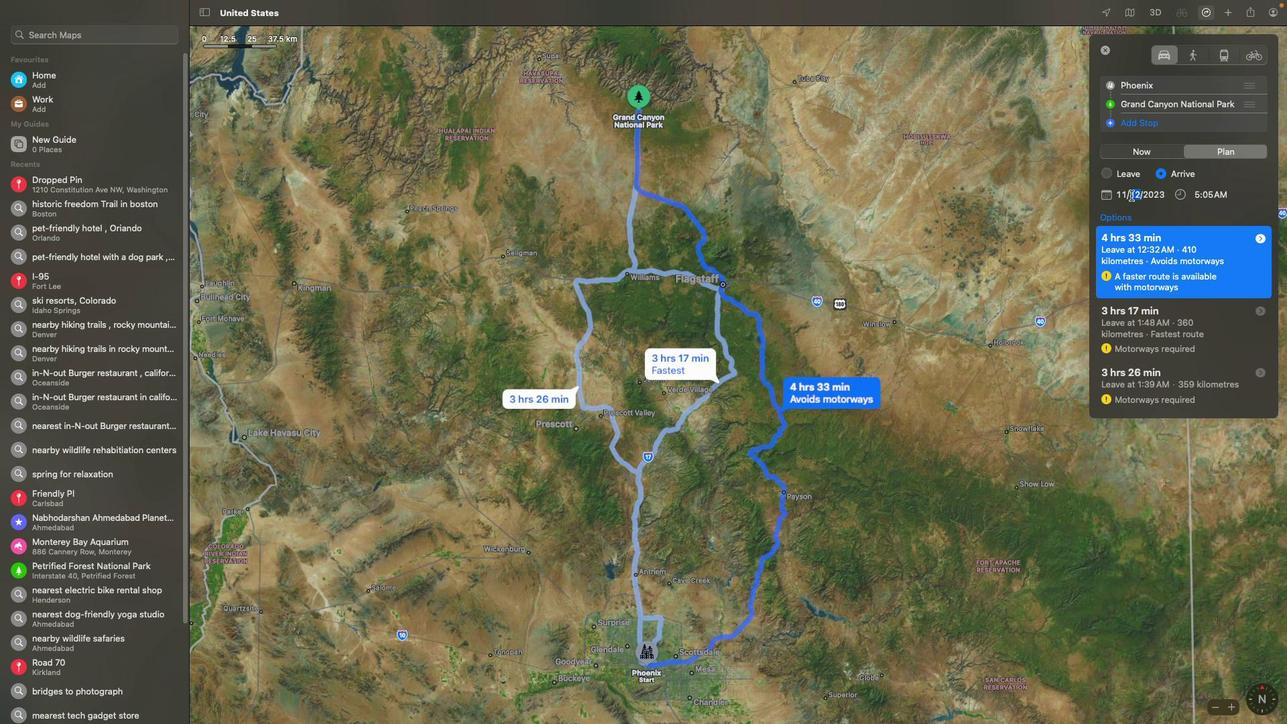 
Action: Mouse pressed left at (1131, 195)
Screenshot: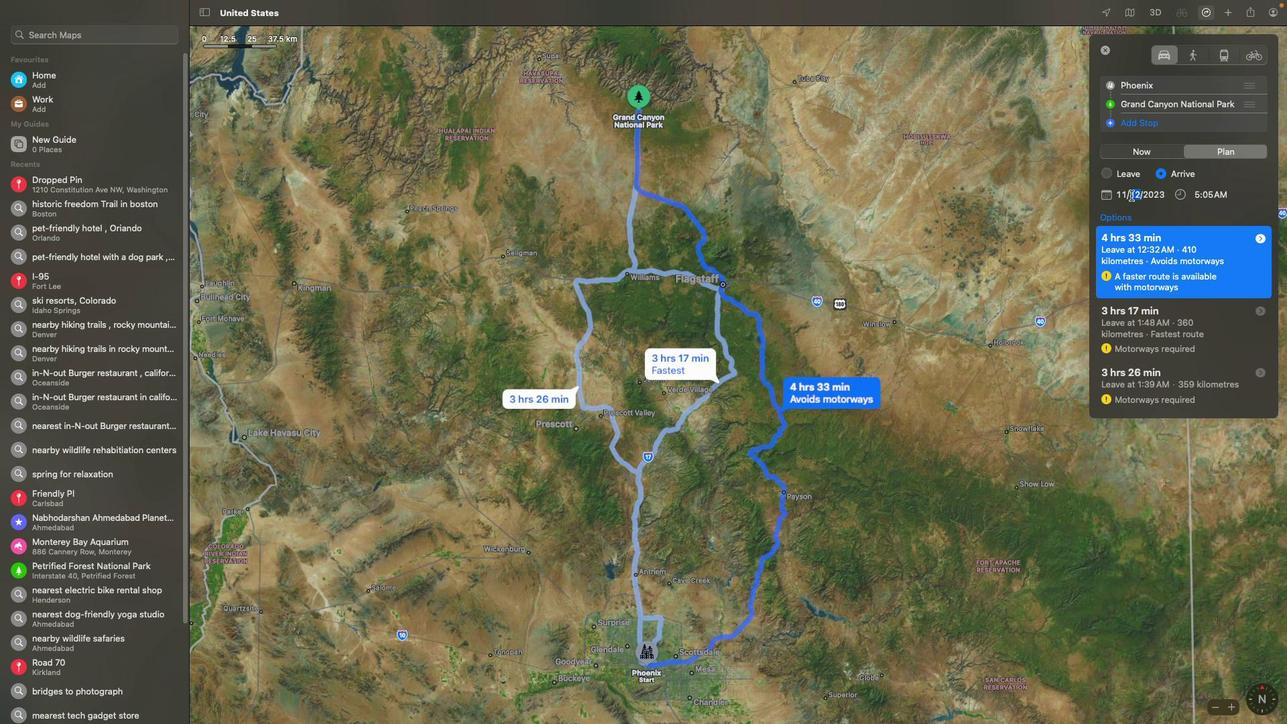 
Action: Mouse moved to (1196, 255)
Screenshot: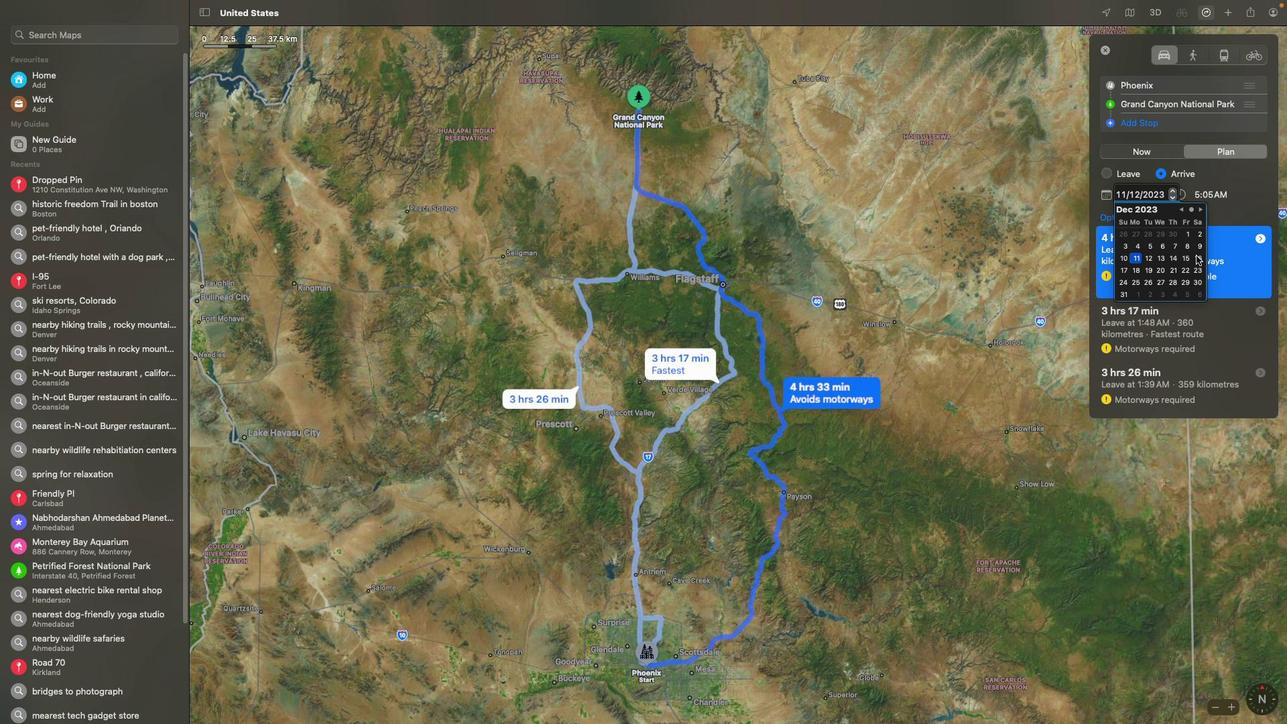 
Action: Mouse pressed left at (1196, 255)
Screenshot: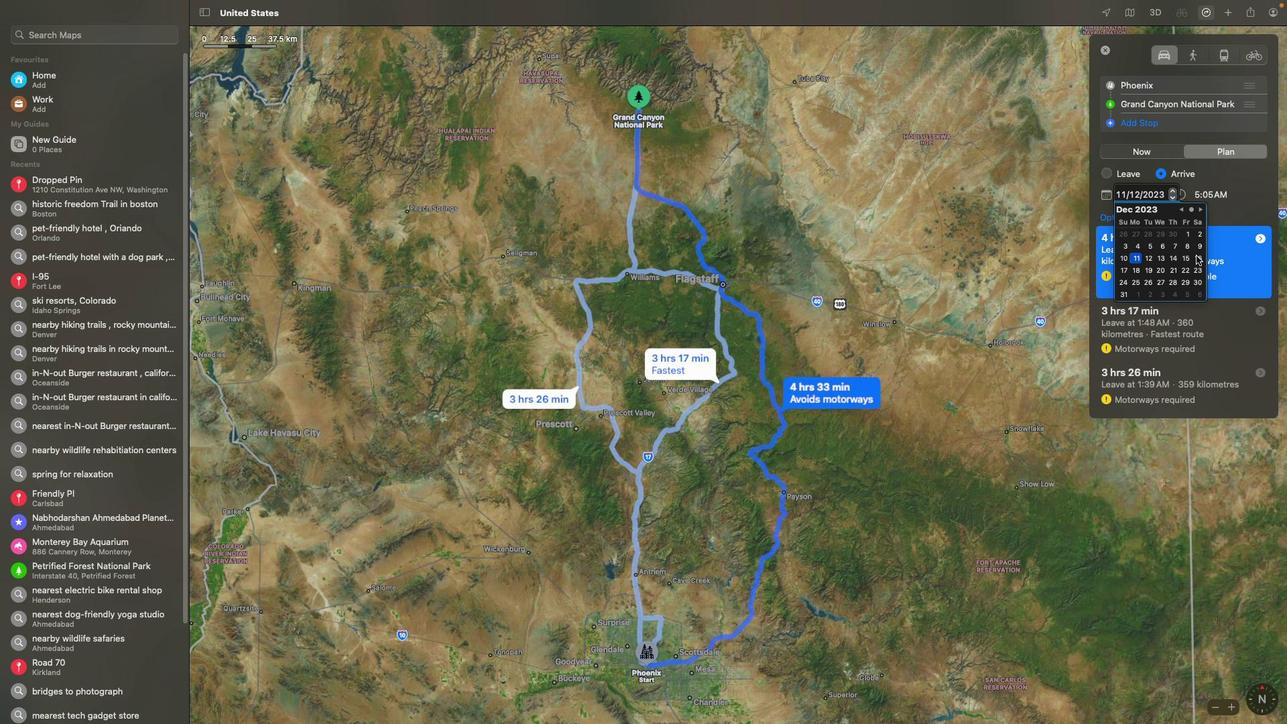 
Action: Mouse moved to (937, 281)
Screenshot: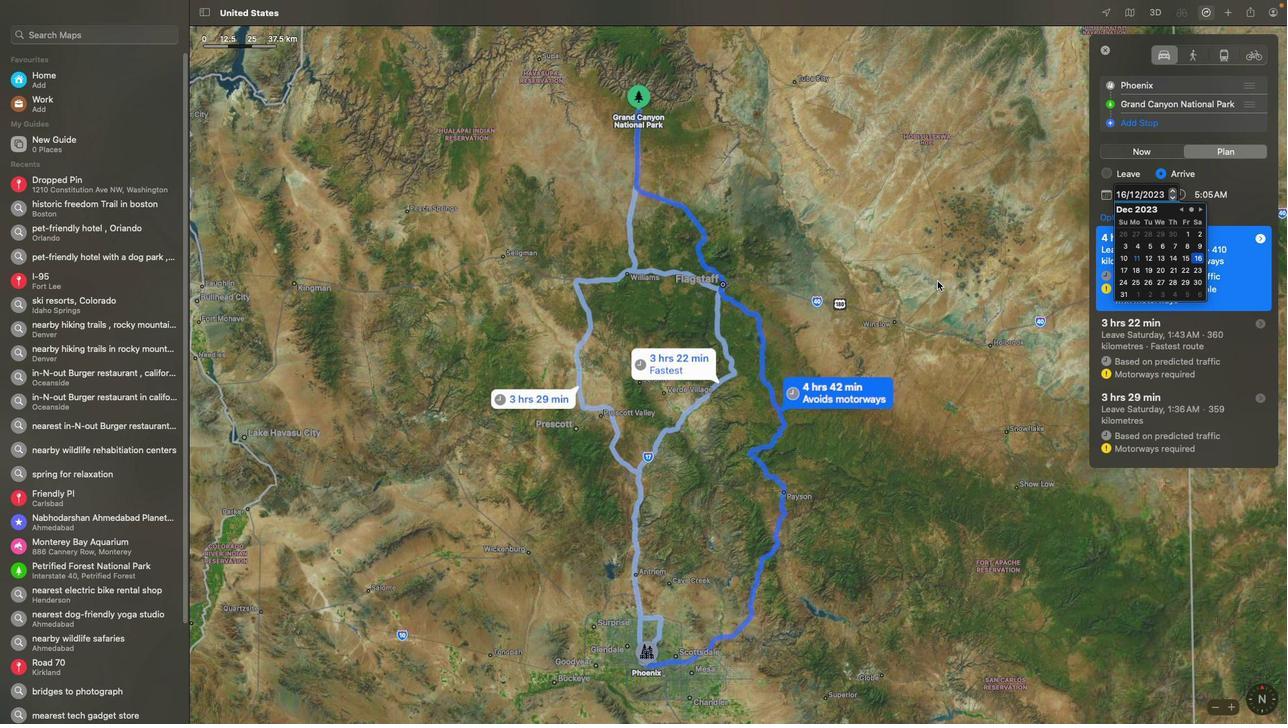 
Action: Mouse pressed left at (937, 281)
Screenshot: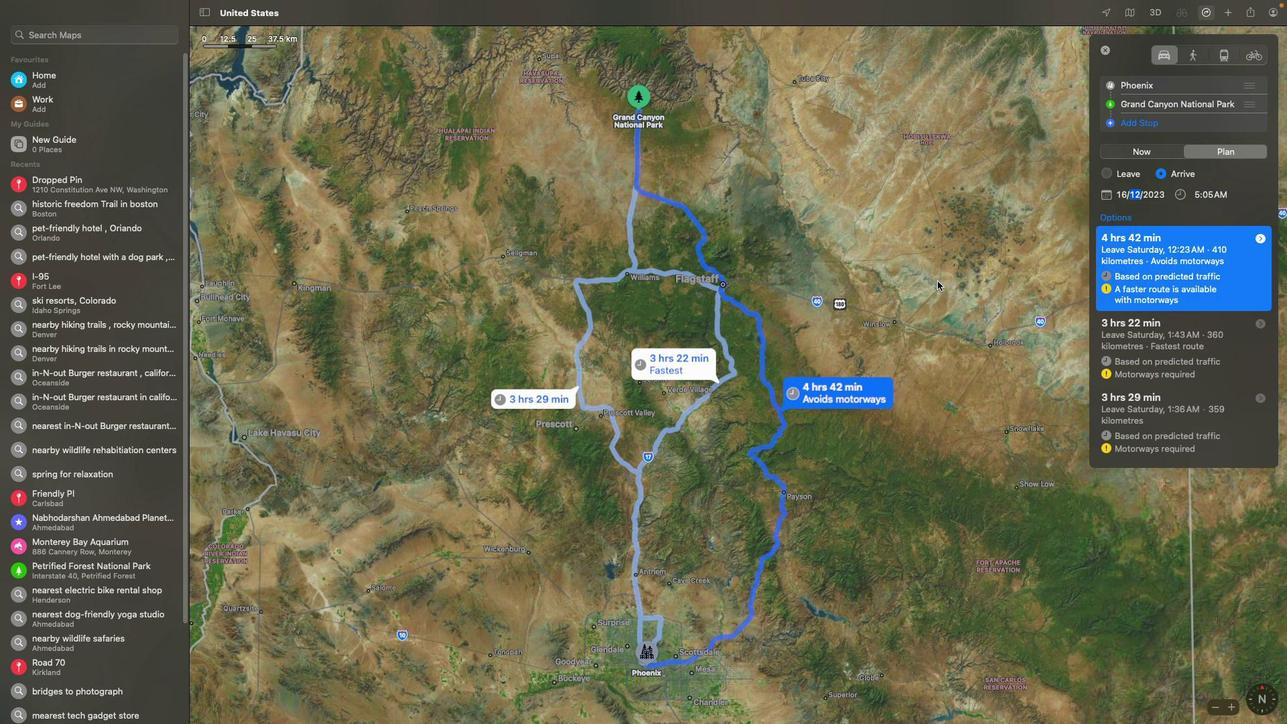 
Action: Mouse moved to (1183, 331)
Screenshot: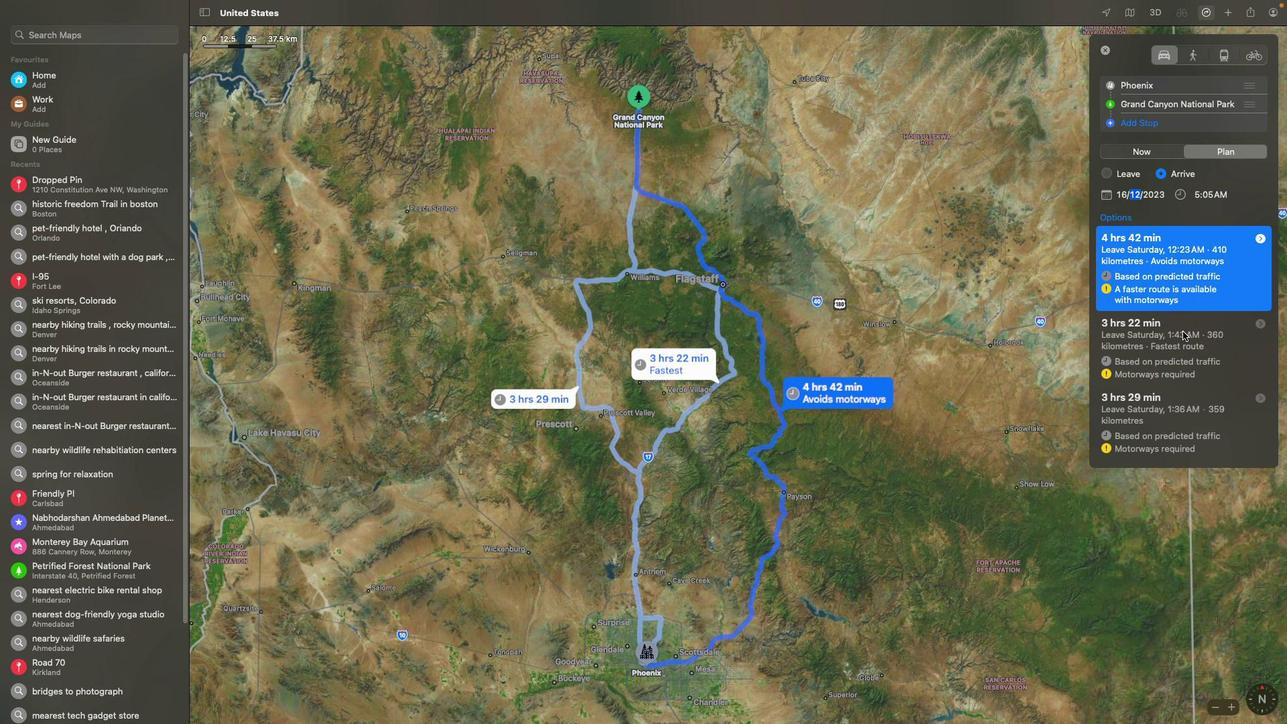 
Action: Mouse scrolled (1183, 331) with delta (0, 0)
Screenshot: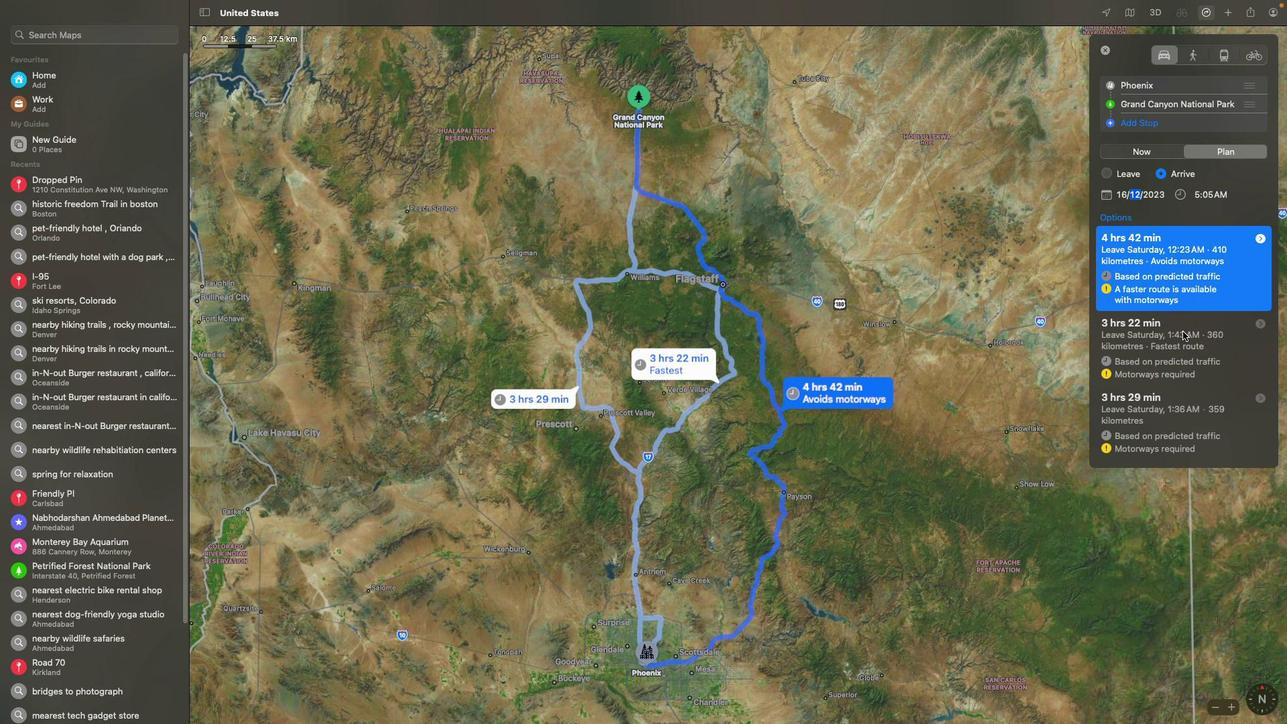 
Action: Mouse scrolled (1183, 331) with delta (0, 0)
Screenshot: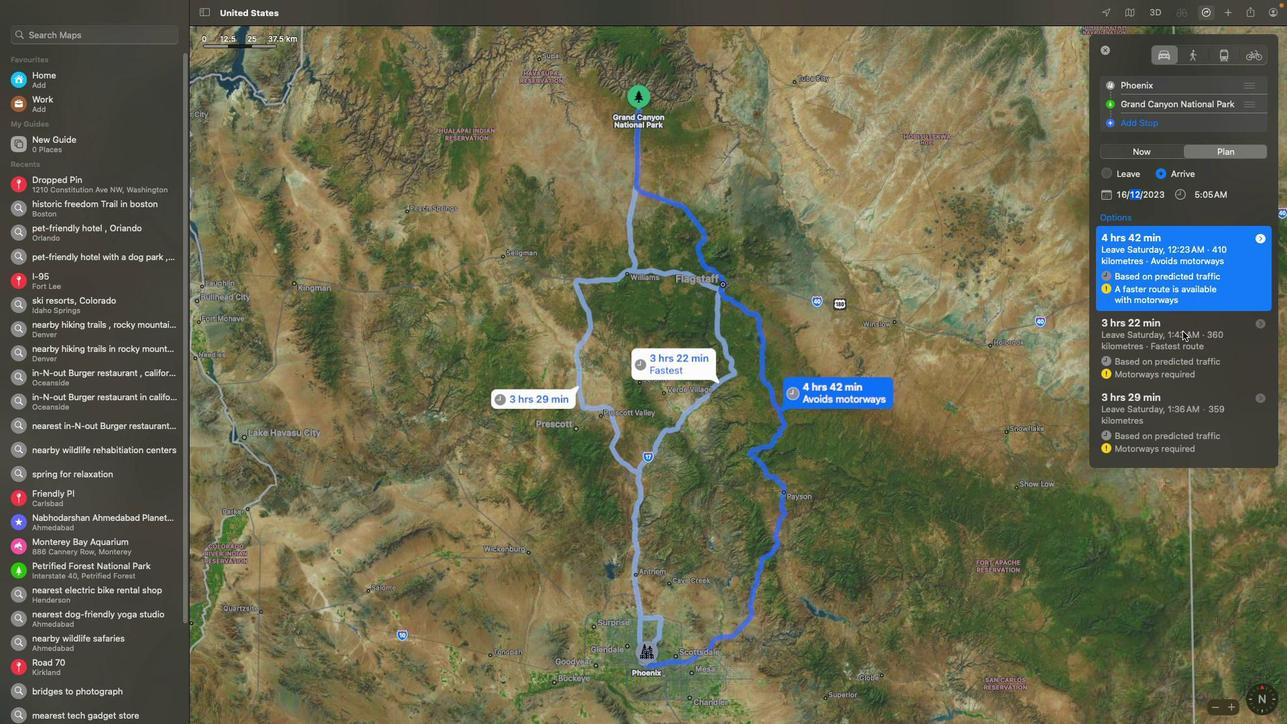 
Action: Mouse scrolled (1183, 331) with delta (0, -2)
Screenshot: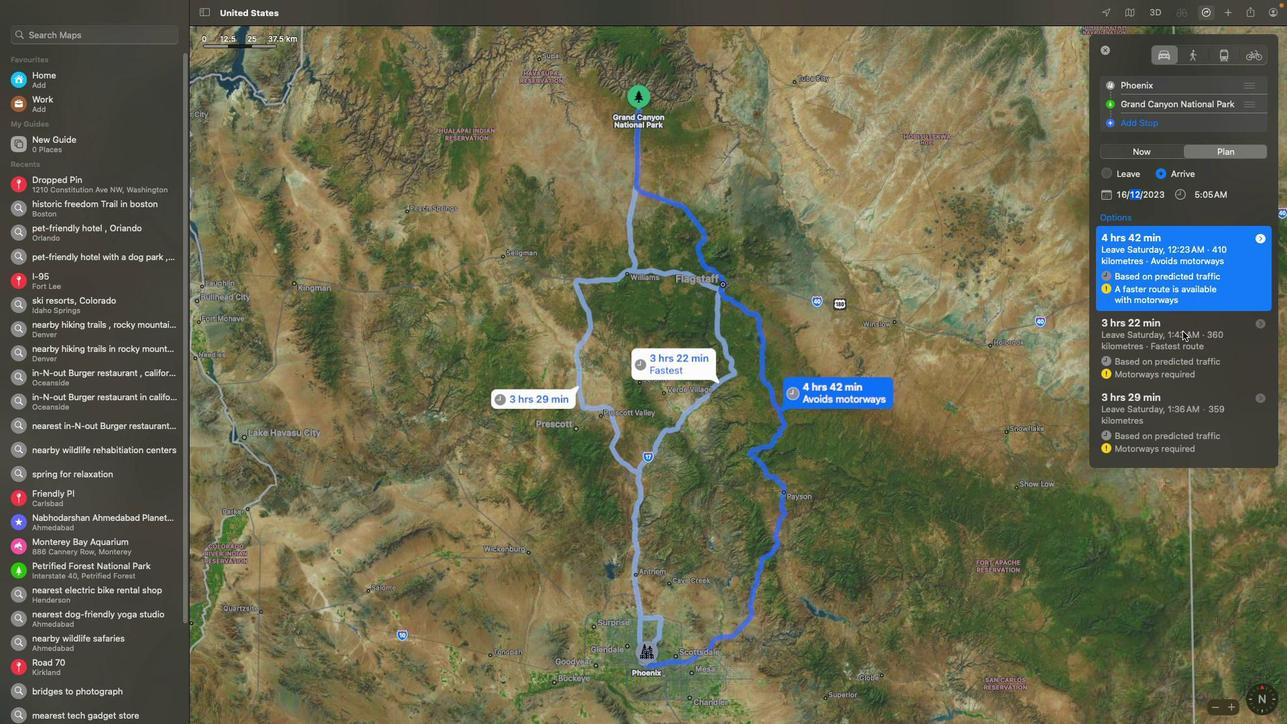 
Action: Mouse scrolled (1183, 331) with delta (0, -3)
Screenshot: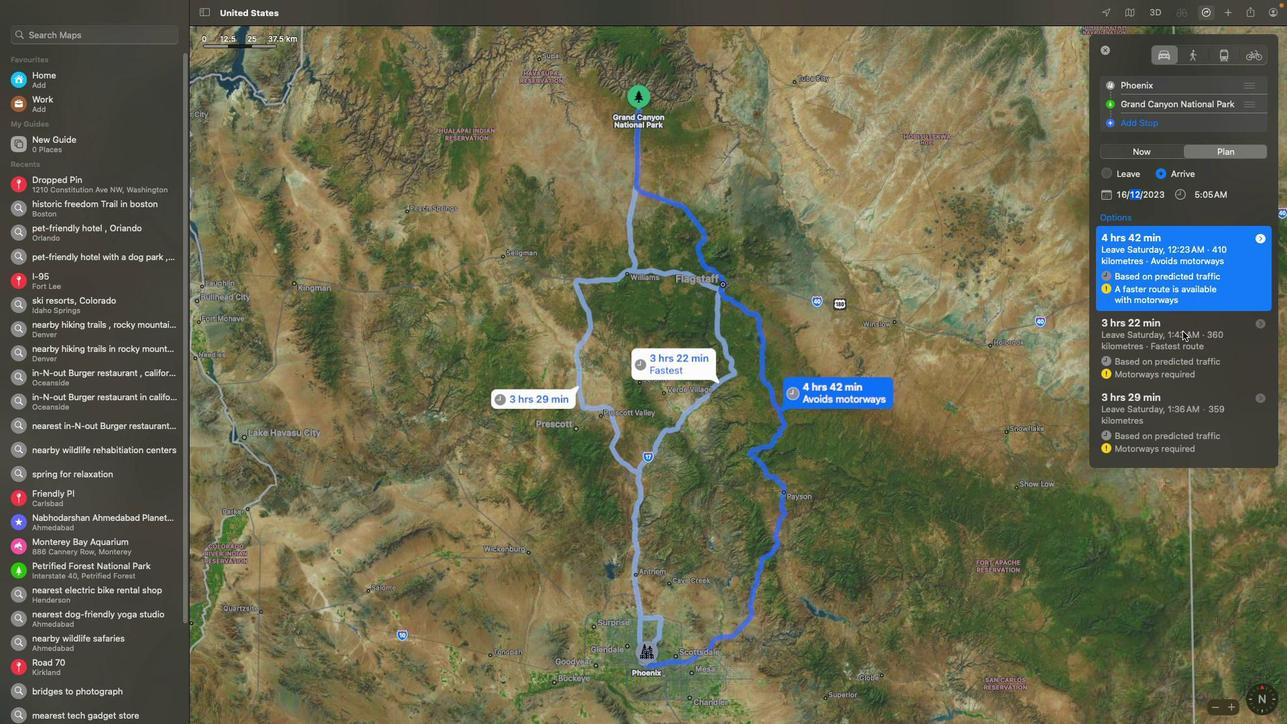 
Action: Mouse moved to (885, 332)
Screenshot: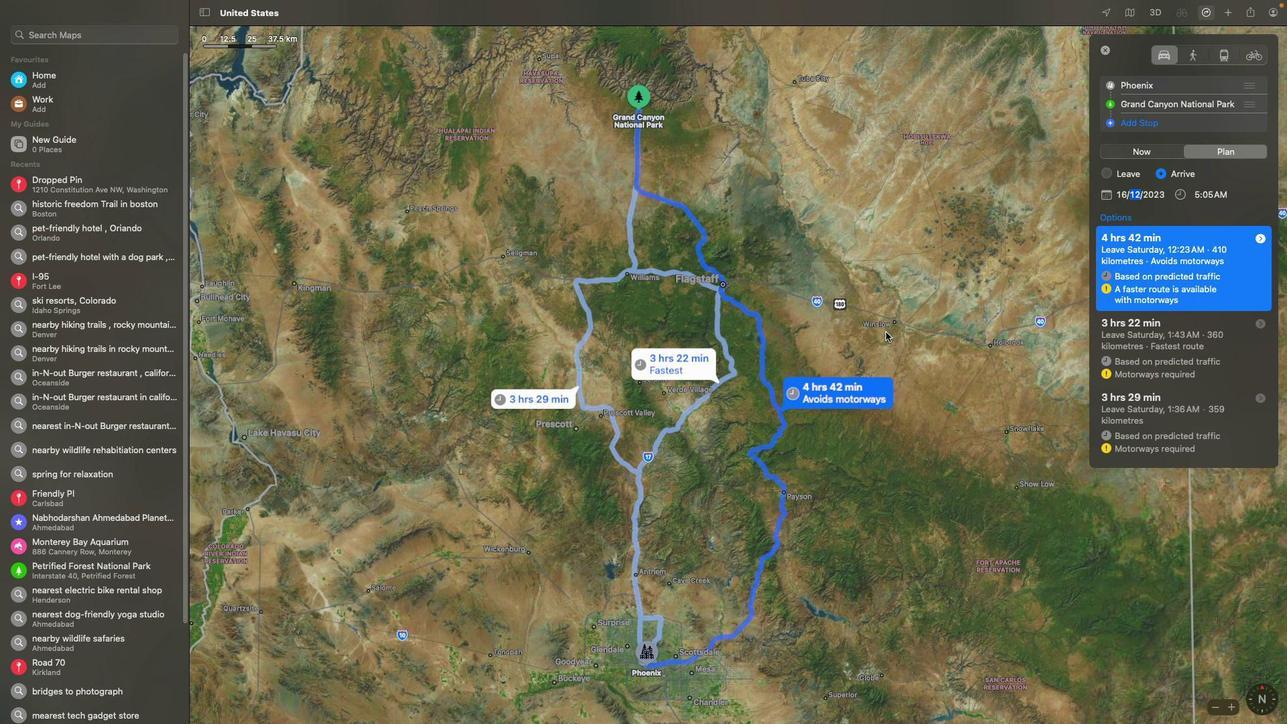 
Action: Mouse pressed left at (885, 332)
Screenshot: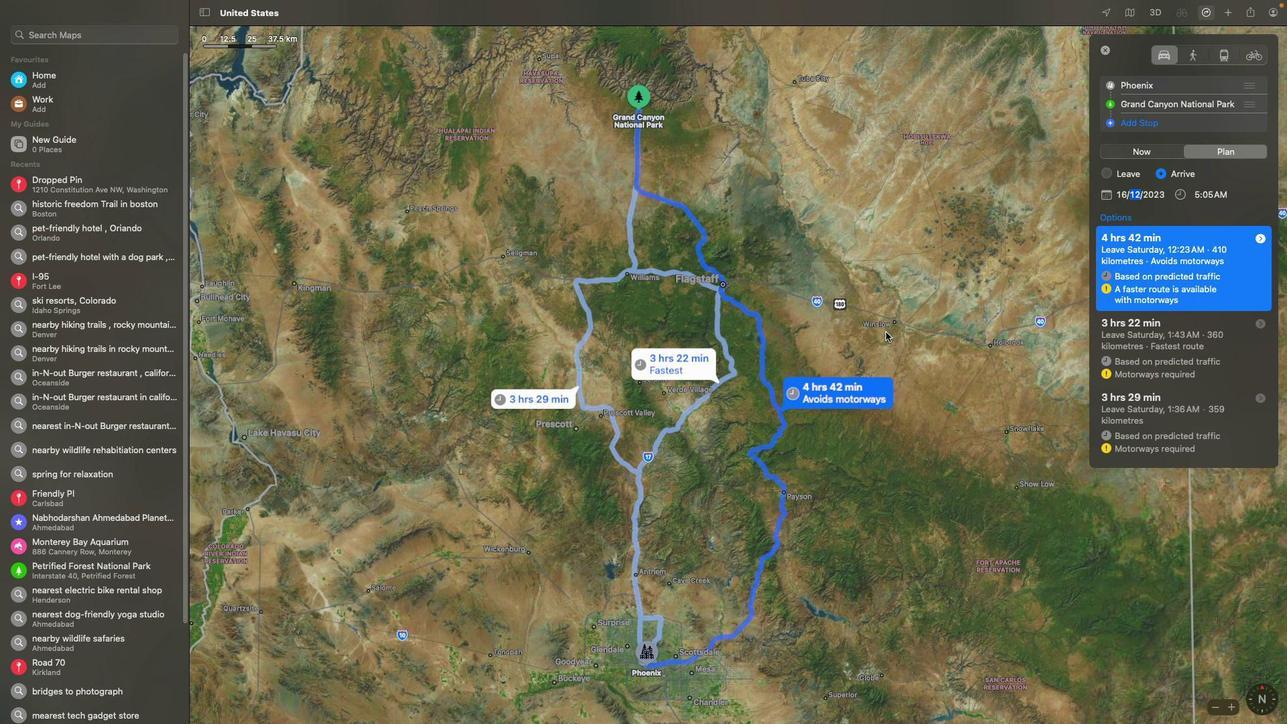 
Action: Mouse moved to (885, 332)
Screenshot: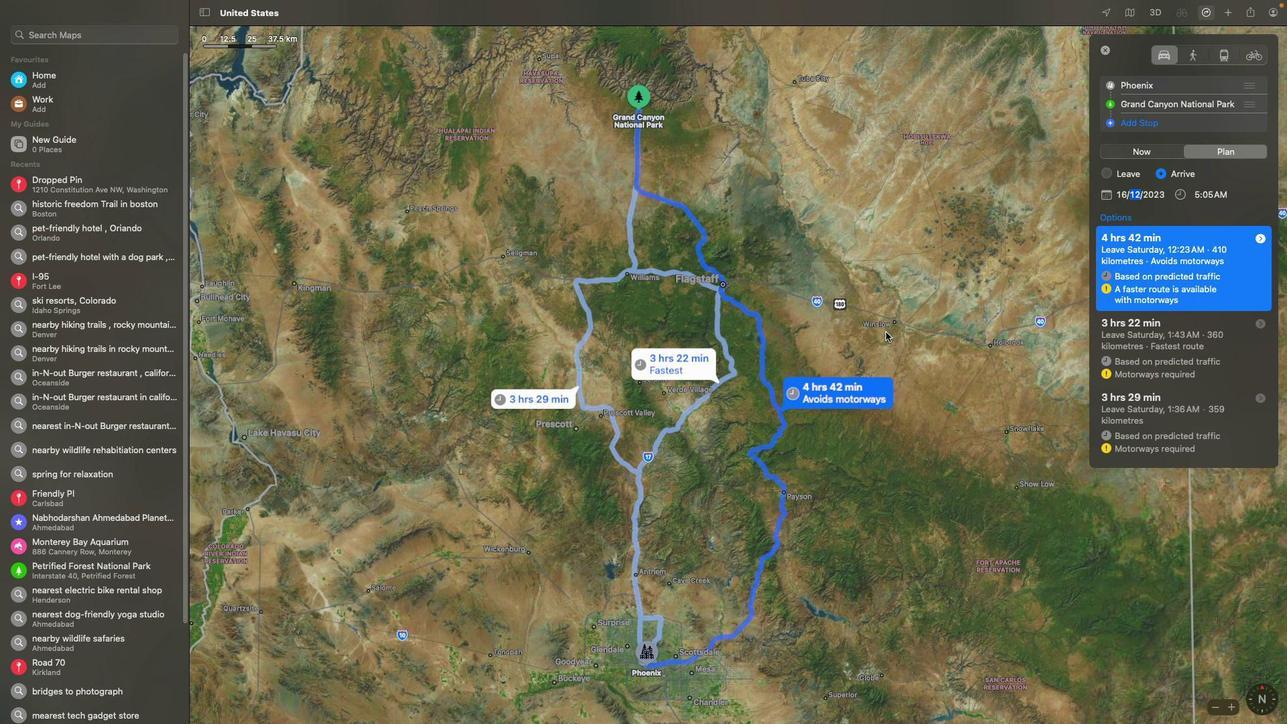 
